 Task: Search one way flight ticket for 4 adults, 2 children, 2 infants in seat and 1 infant on lap in economy from Monroe: Monroe Regional Airport to Springfield: Abraham Lincoln Capital Airport on 5-2-2023. Choice of flights is American. Number of bags: 10 checked bags. Price is upto 90000. Outbound departure time preference is 8:15.
Action: Mouse moved to (290, 249)
Screenshot: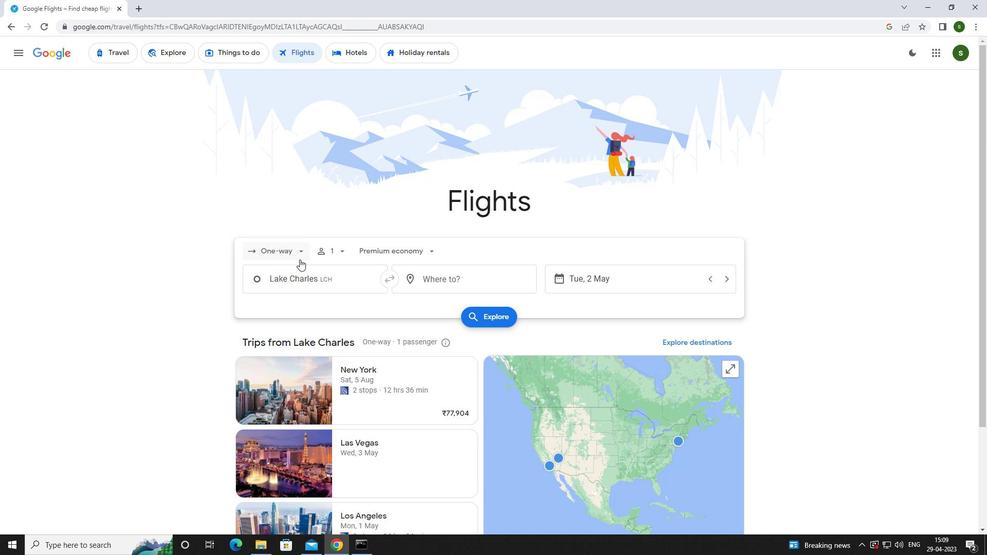 
Action: Mouse pressed left at (290, 249)
Screenshot: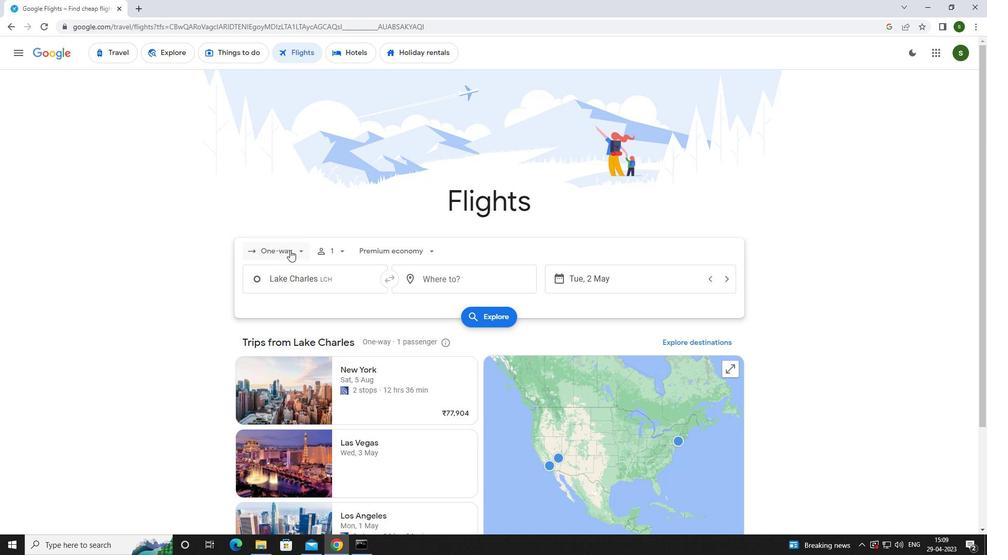 
Action: Mouse moved to (298, 302)
Screenshot: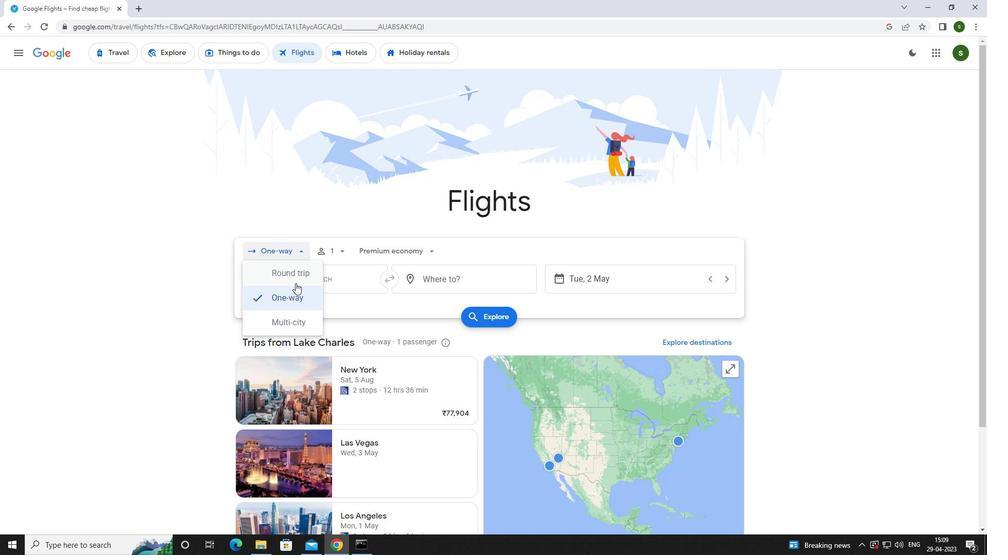 
Action: Mouse pressed left at (298, 302)
Screenshot: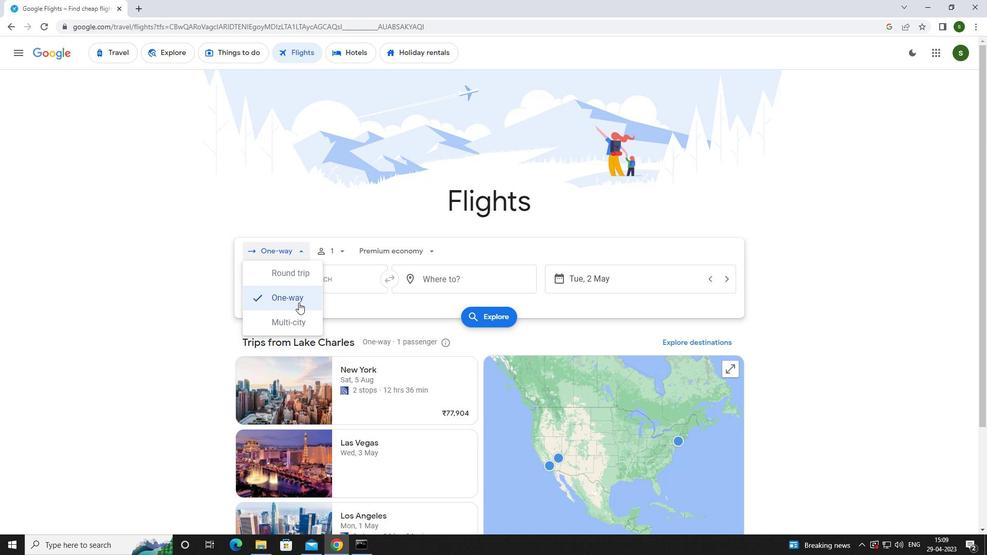 
Action: Mouse moved to (342, 251)
Screenshot: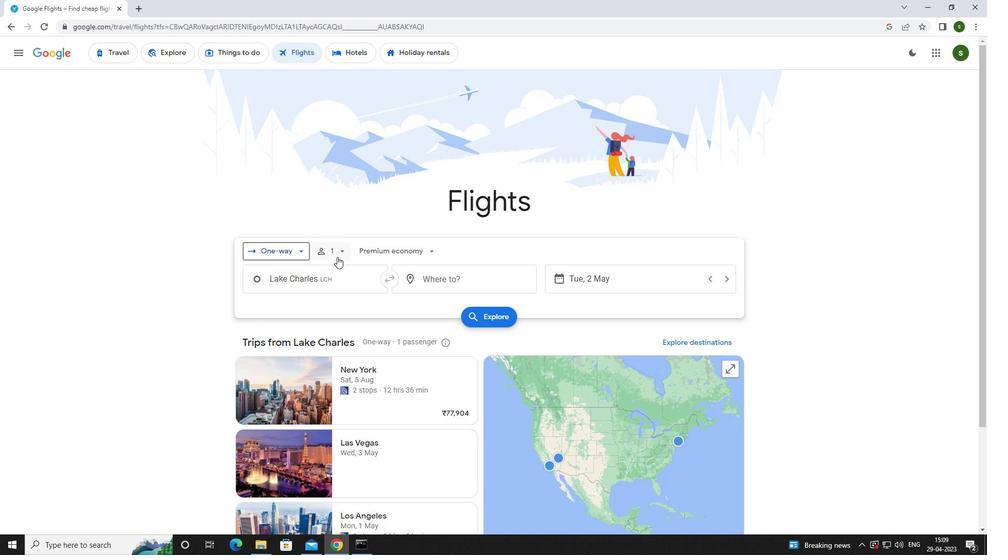 
Action: Mouse pressed left at (342, 251)
Screenshot: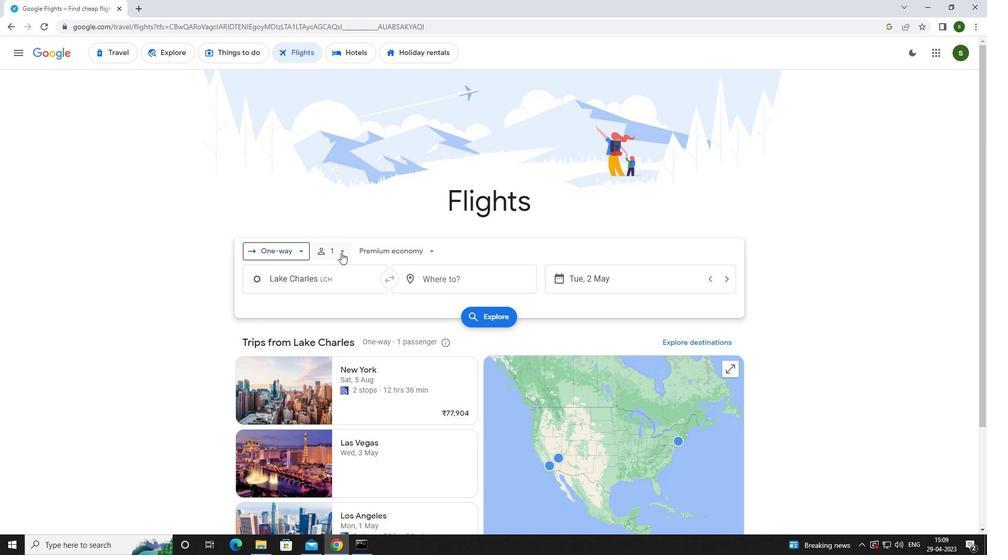 
Action: Mouse moved to (424, 278)
Screenshot: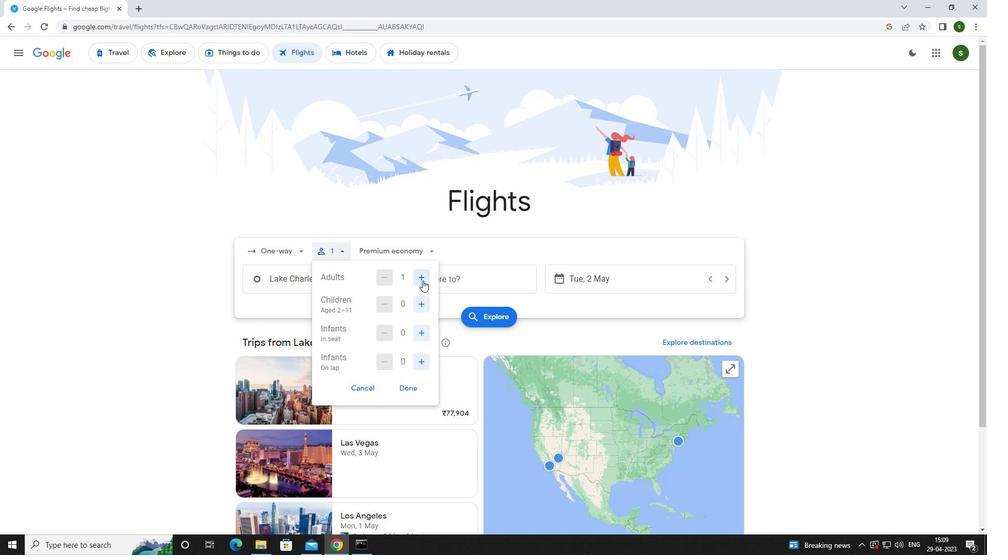 
Action: Mouse pressed left at (424, 278)
Screenshot: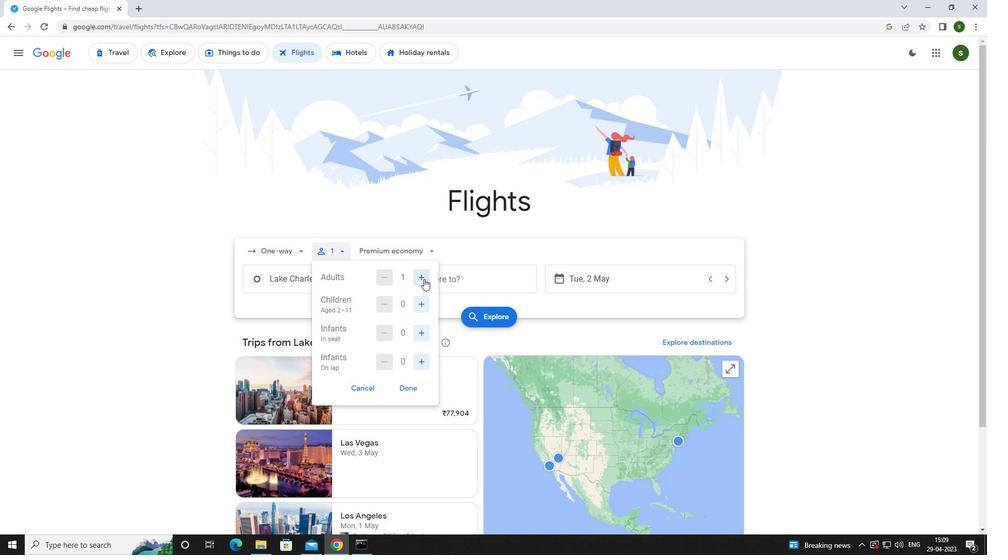 
Action: Mouse pressed left at (424, 278)
Screenshot: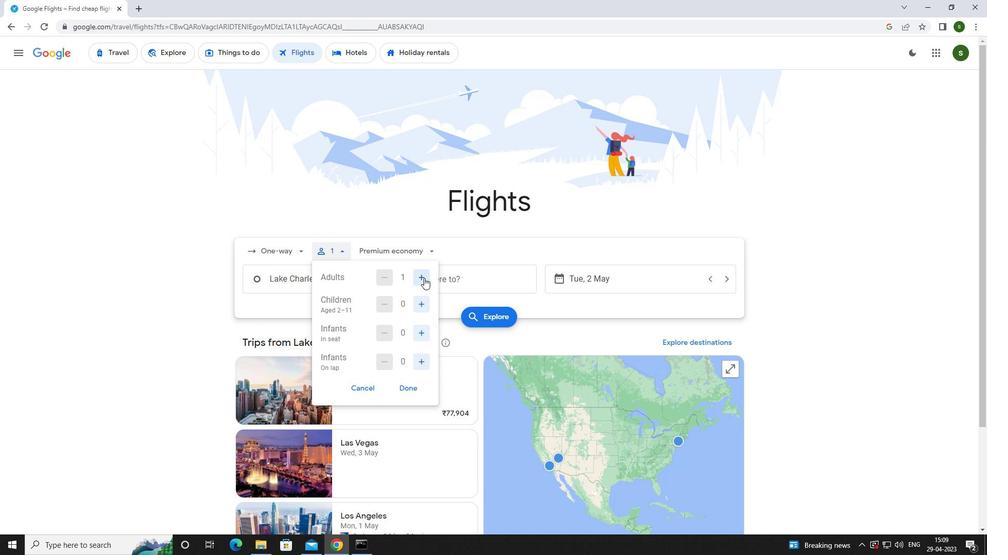 
Action: Mouse pressed left at (424, 278)
Screenshot: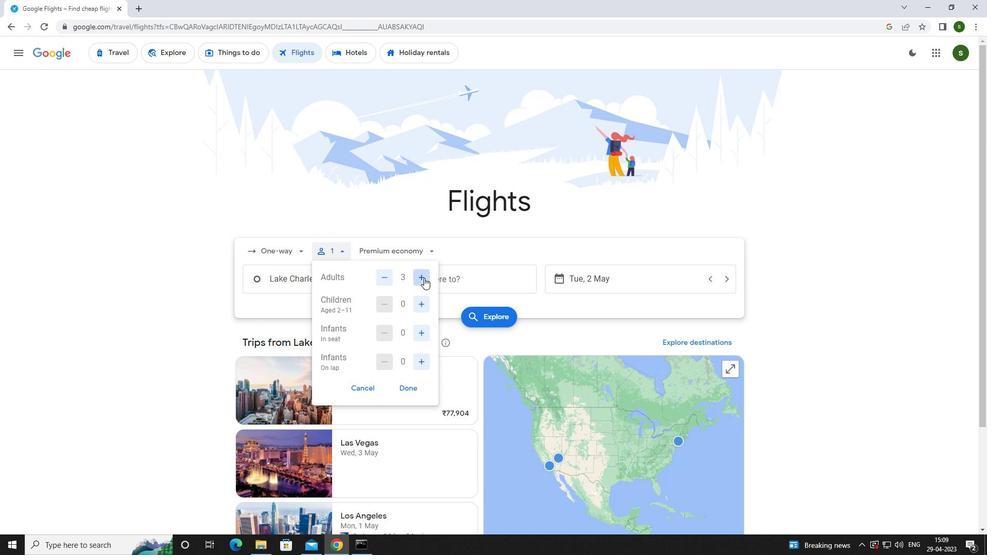 
Action: Mouse moved to (420, 302)
Screenshot: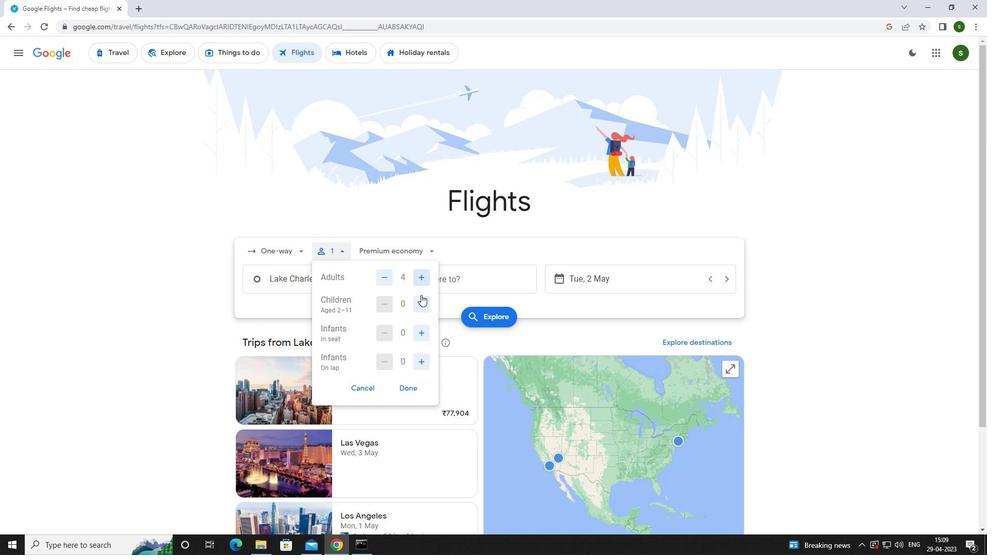 
Action: Mouse pressed left at (420, 302)
Screenshot: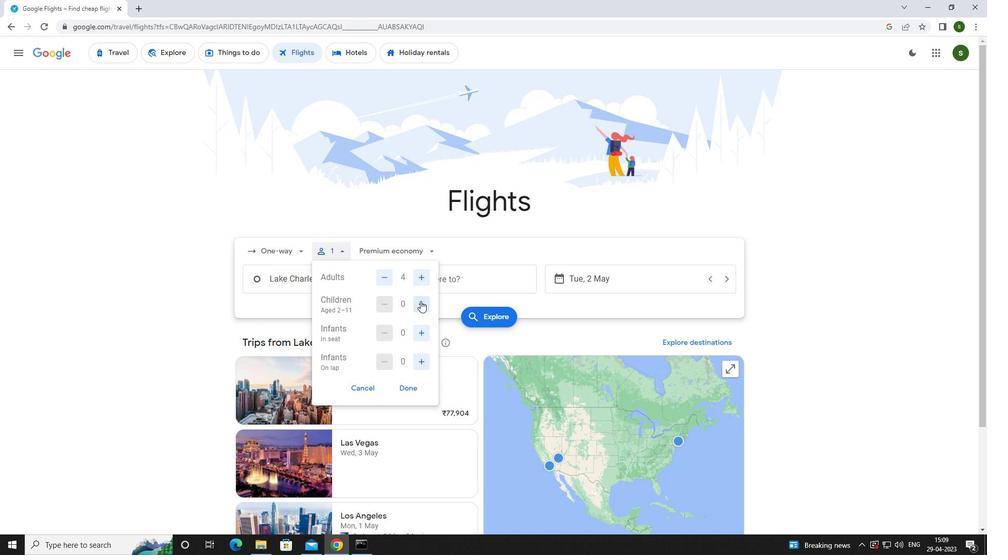 
Action: Mouse pressed left at (420, 302)
Screenshot: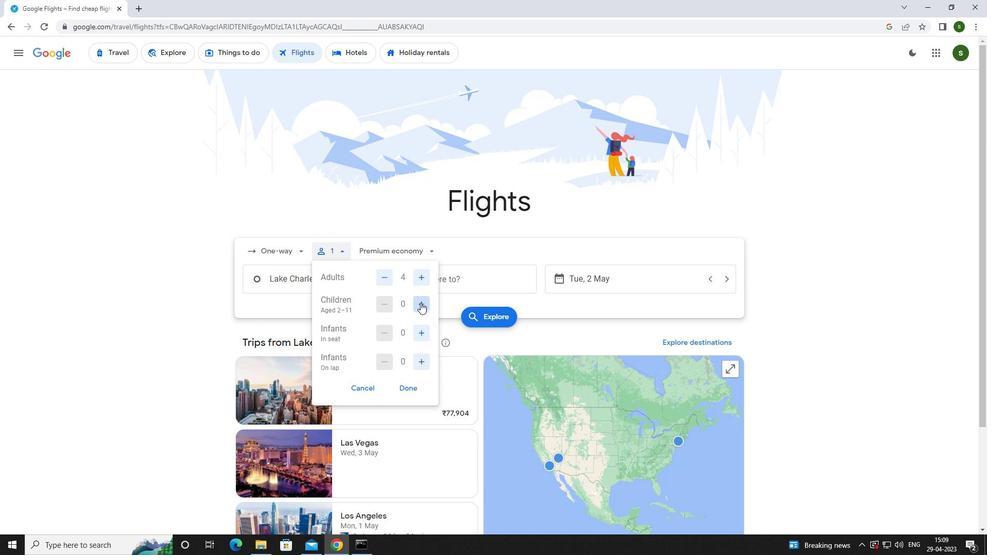 
Action: Mouse moved to (425, 331)
Screenshot: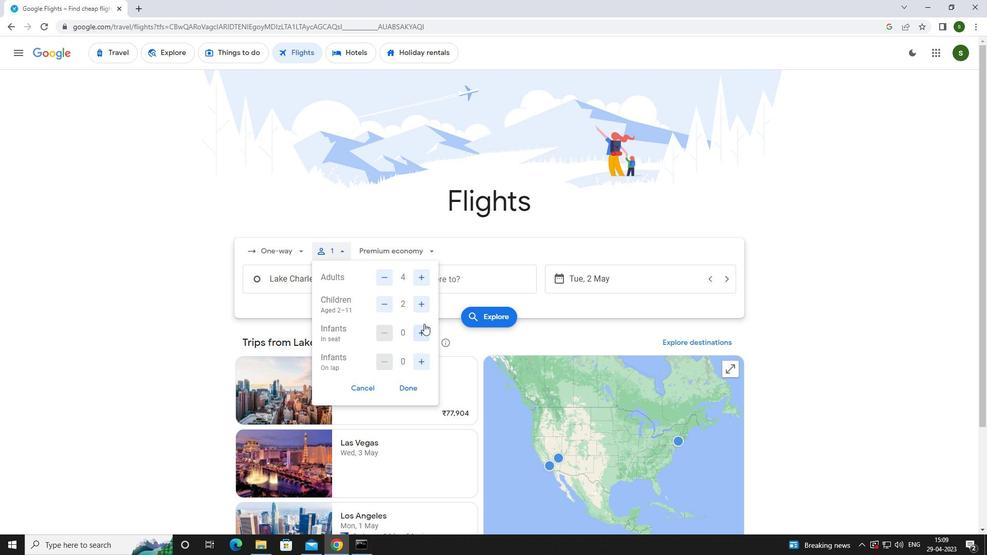 
Action: Mouse pressed left at (425, 331)
Screenshot: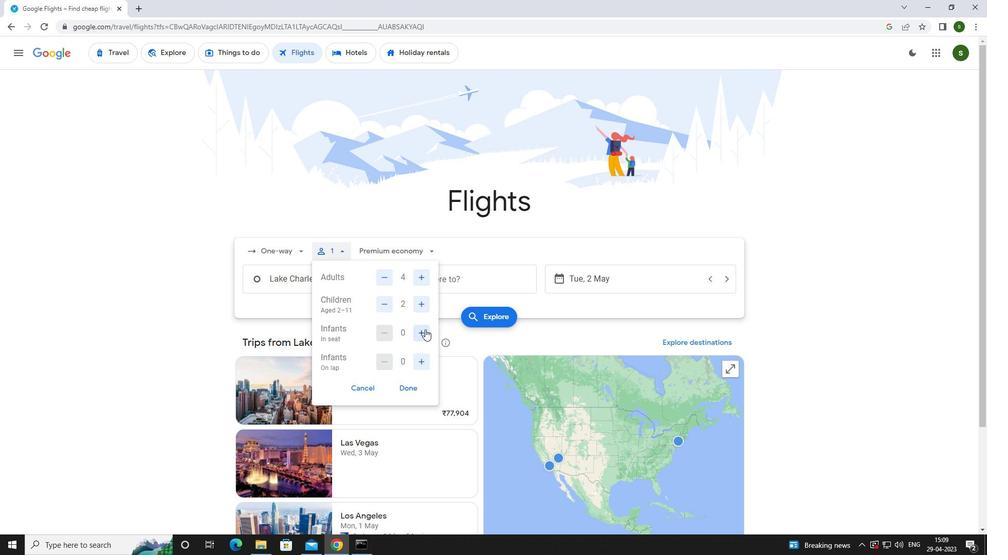 
Action: Mouse pressed left at (425, 331)
Screenshot: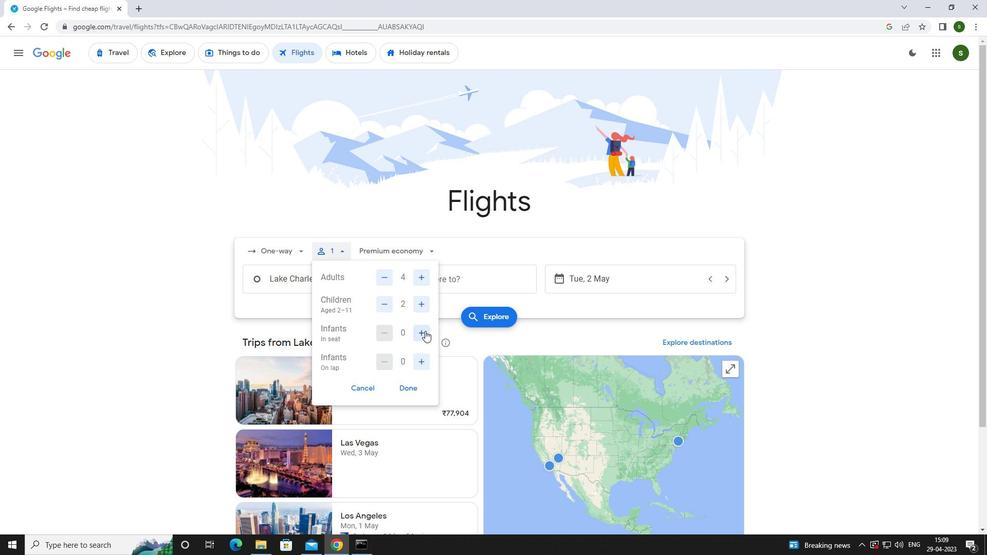 
Action: Mouse moved to (422, 360)
Screenshot: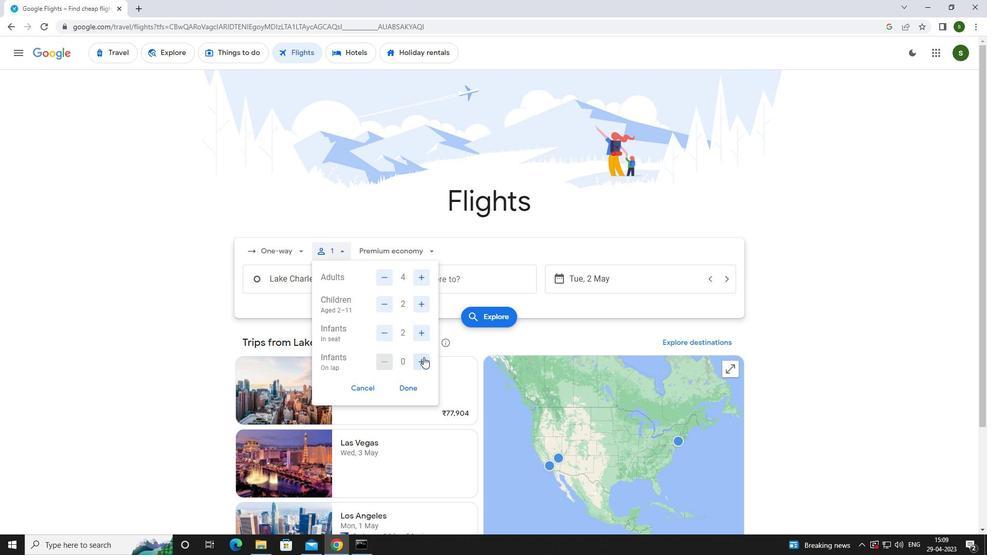 
Action: Mouse pressed left at (422, 360)
Screenshot: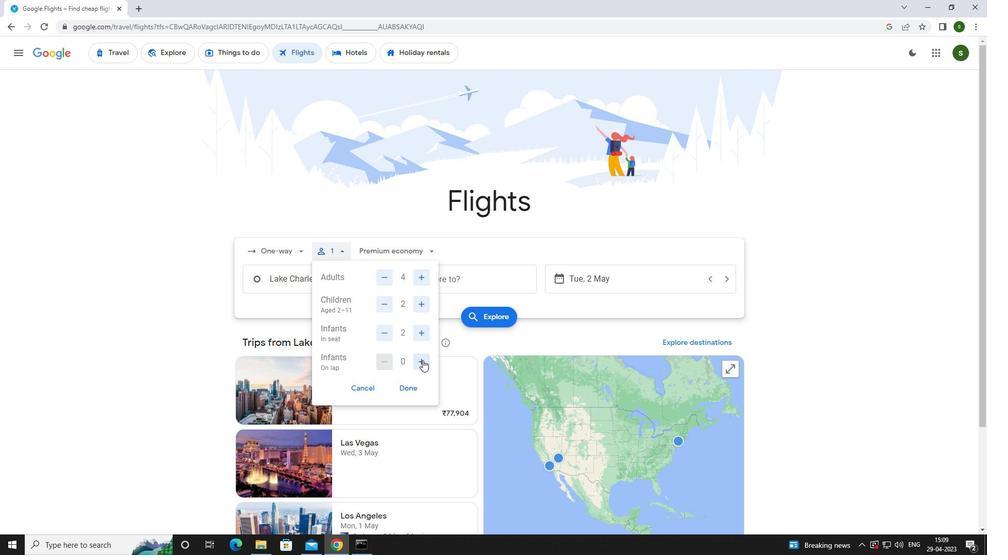 
Action: Mouse moved to (403, 252)
Screenshot: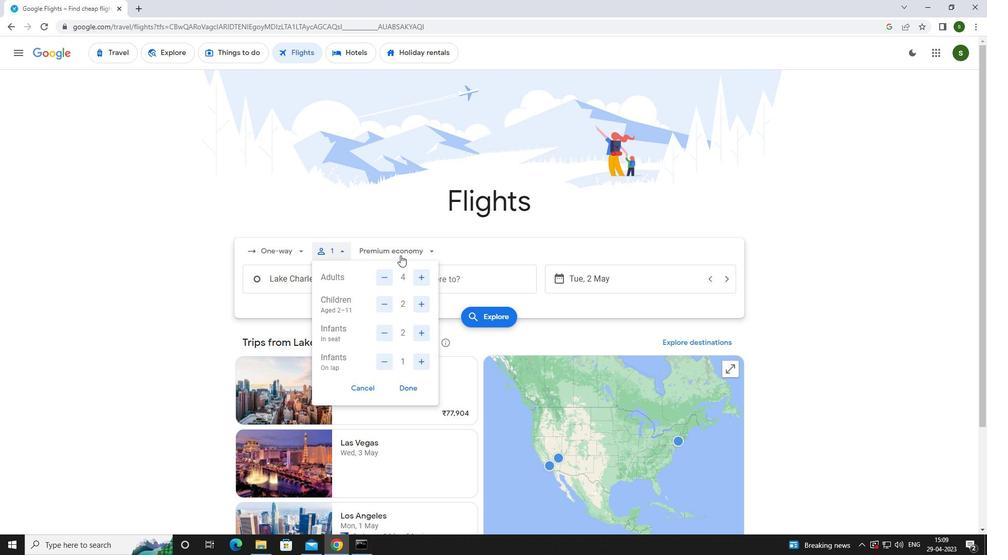 
Action: Mouse pressed left at (403, 252)
Screenshot: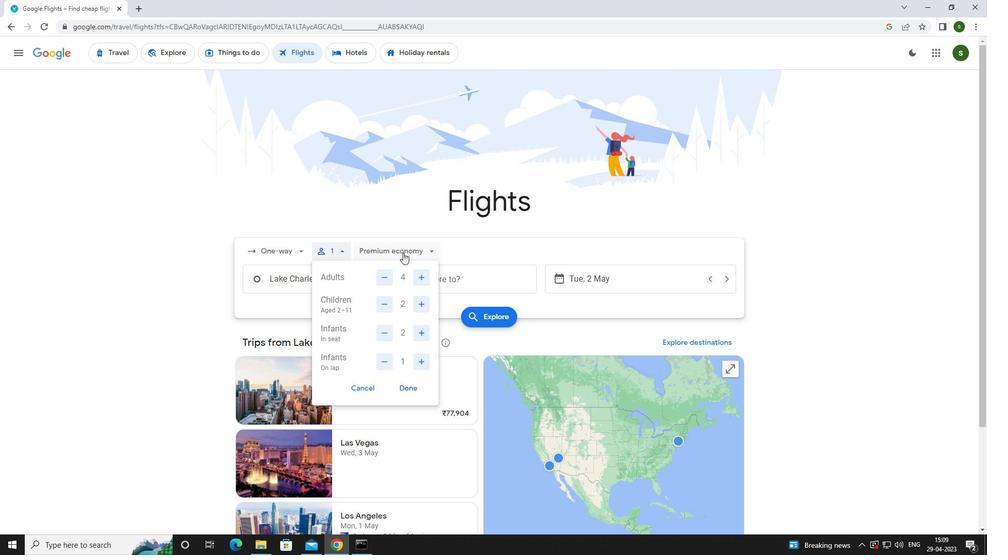
Action: Mouse moved to (405, 275)
Screenshot: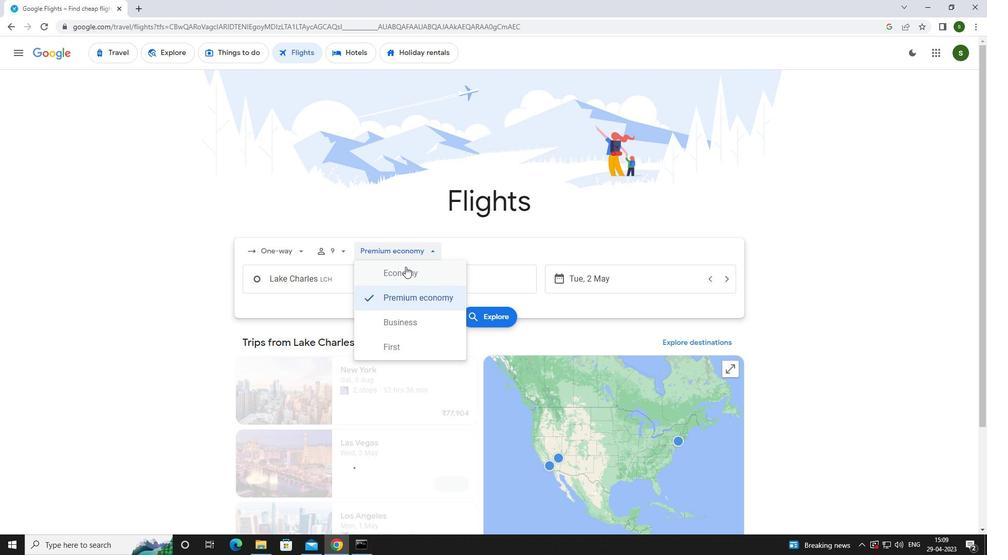 
Action: Mouse pressed left at (405, 275)
Screenshot: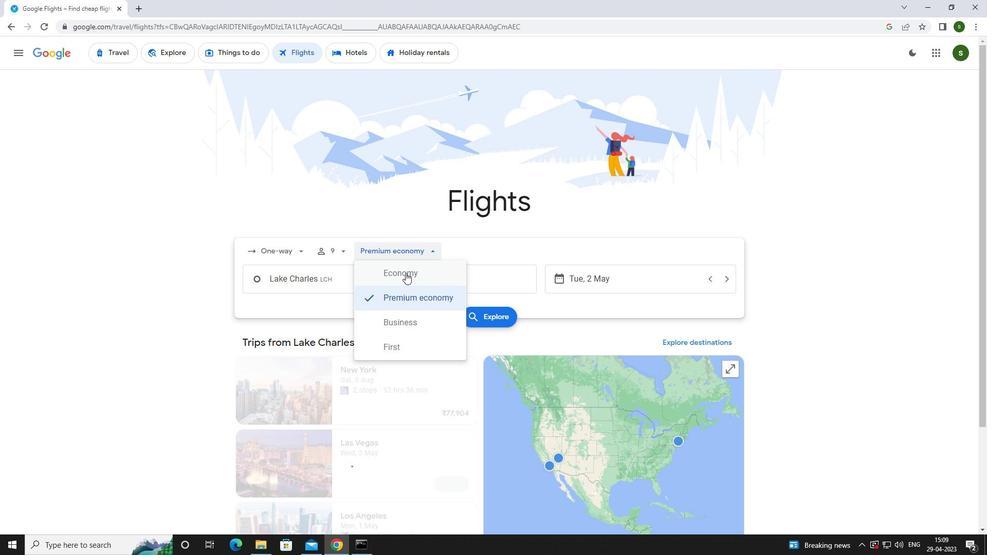 
Action: Mouse moved to (357, 278)
Screenshot: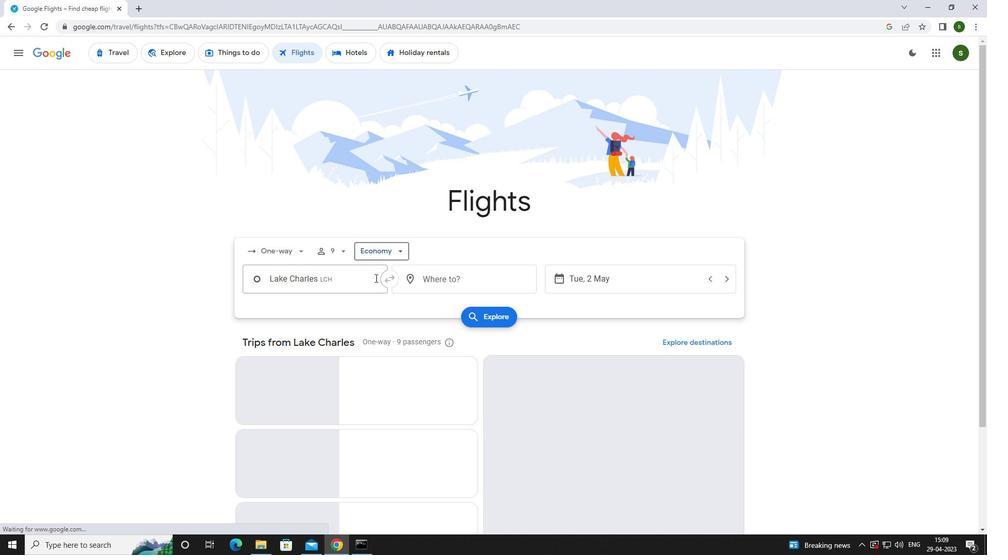 
Action: Mouse pressed left at (357, 278)
Screenshot: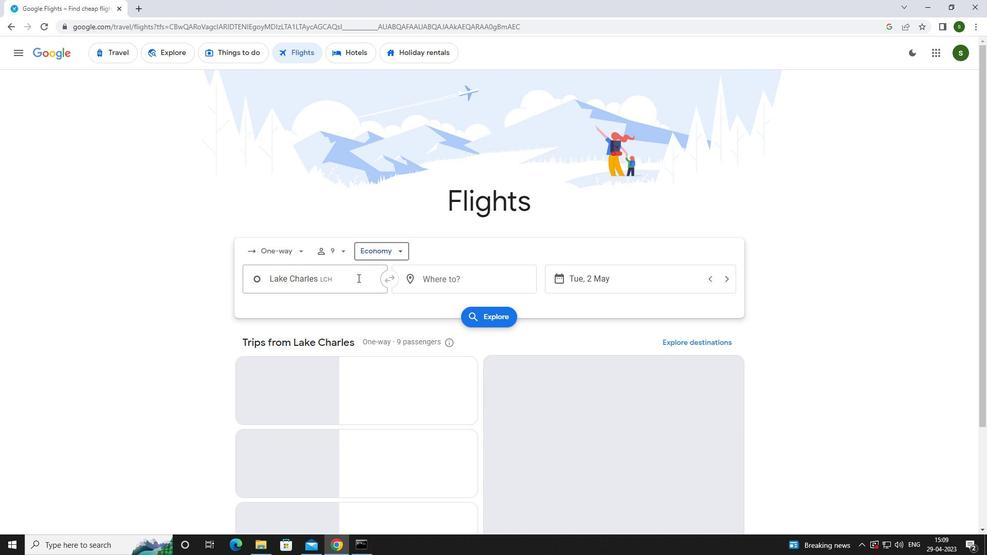 
Action: Key pressed m<Key.caps_lock>onroe
Screenshot: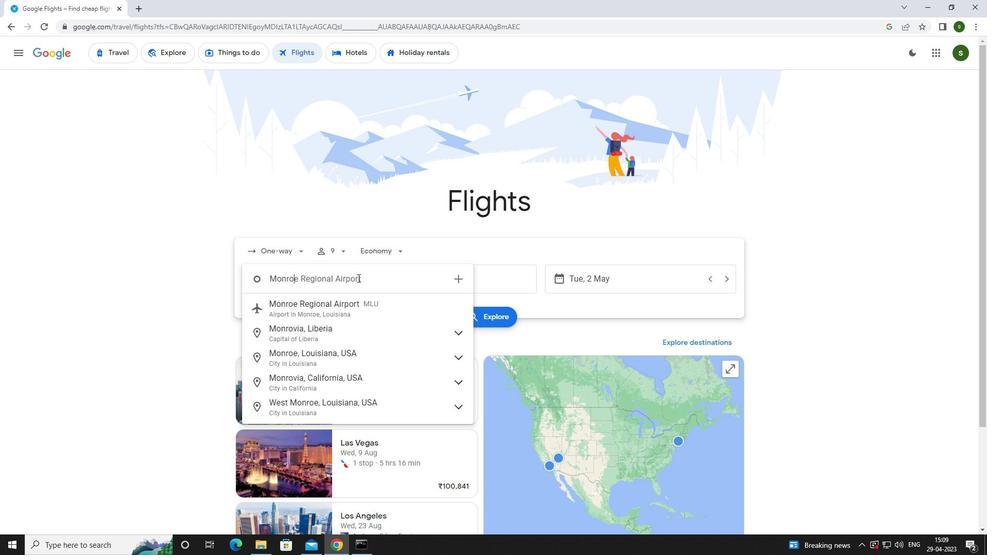 
Action: Mouse moved to (354, 311)
Screenshot: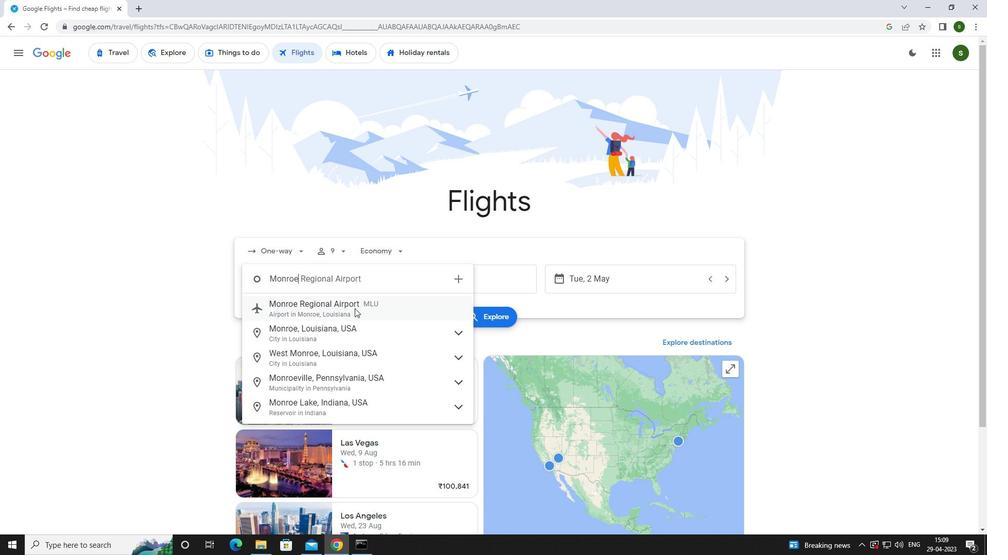 
Action: Mouse pressed left at (354, 311)
Screenshot: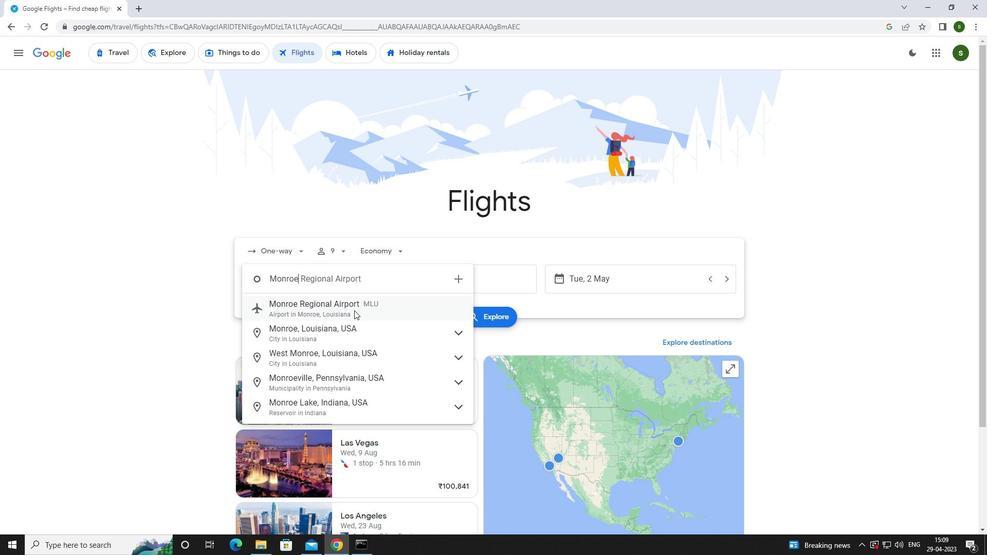 
Action: Mouse moved to (424, 279)
Screenshot: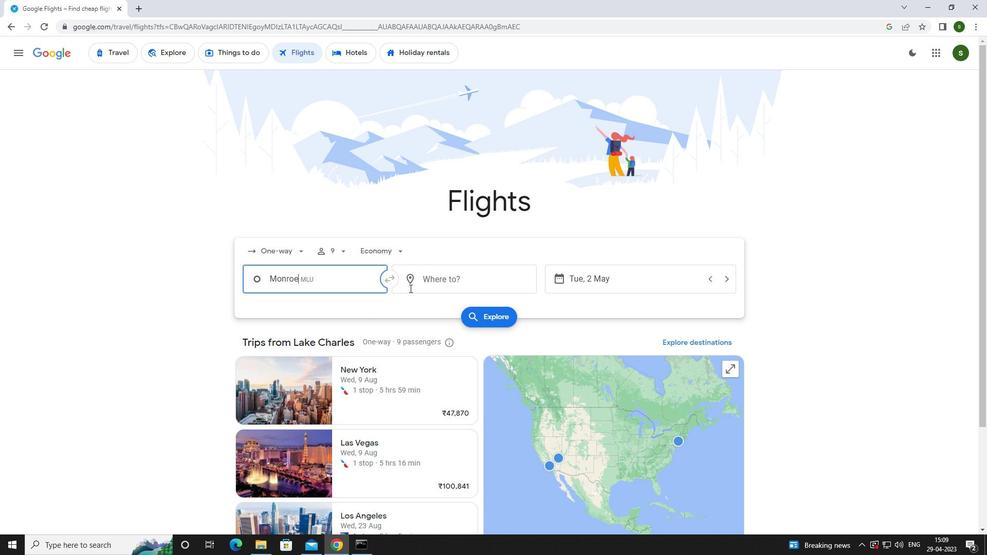 
Action: Mouse pressed left at (424, 279)
Screenshot: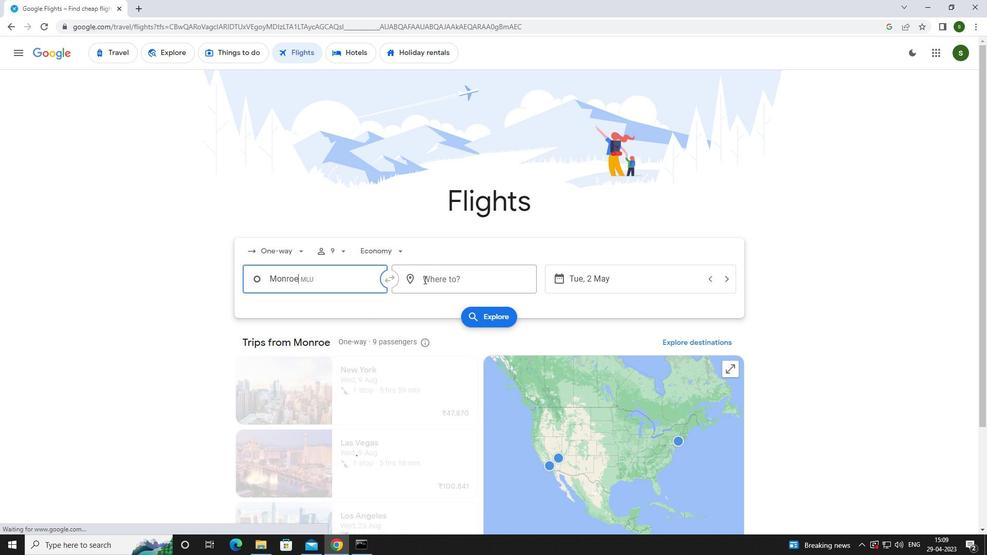
Action: Mouse moved to (404, 267)
Screenshot: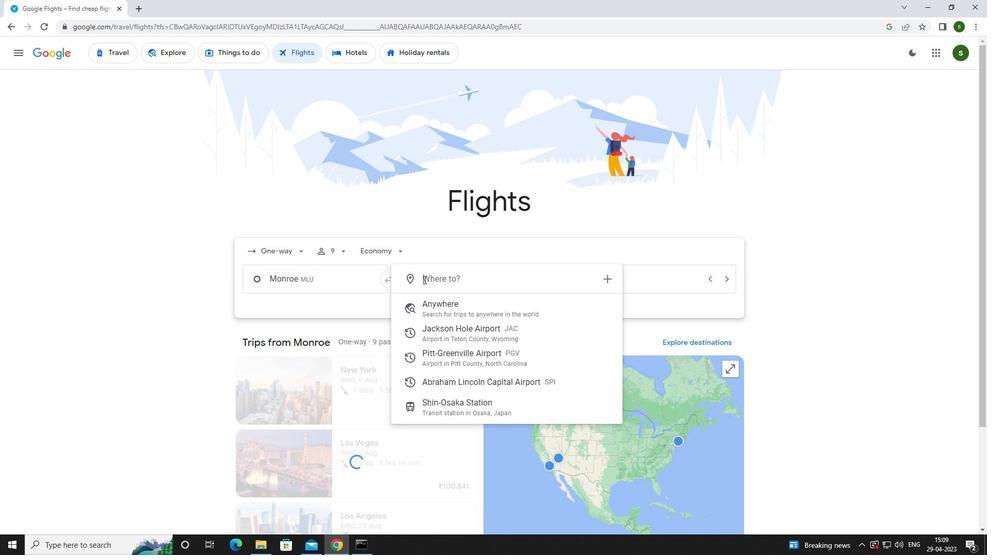
Action: Key pressed <Key.caps_lock>s<Key.caps_lock>pringfield
Screenshot: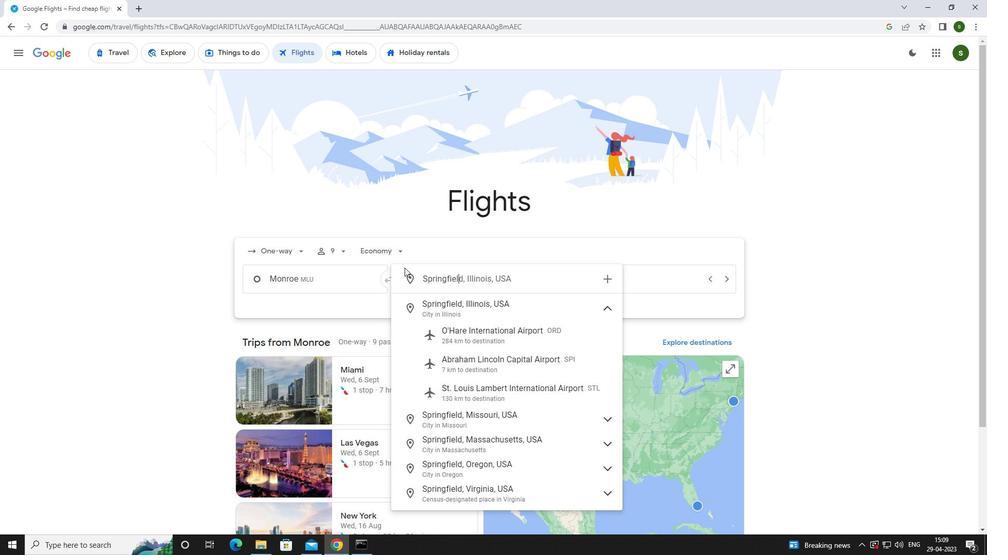 
Action: Mouse moved to (456, 361)
Screenshot: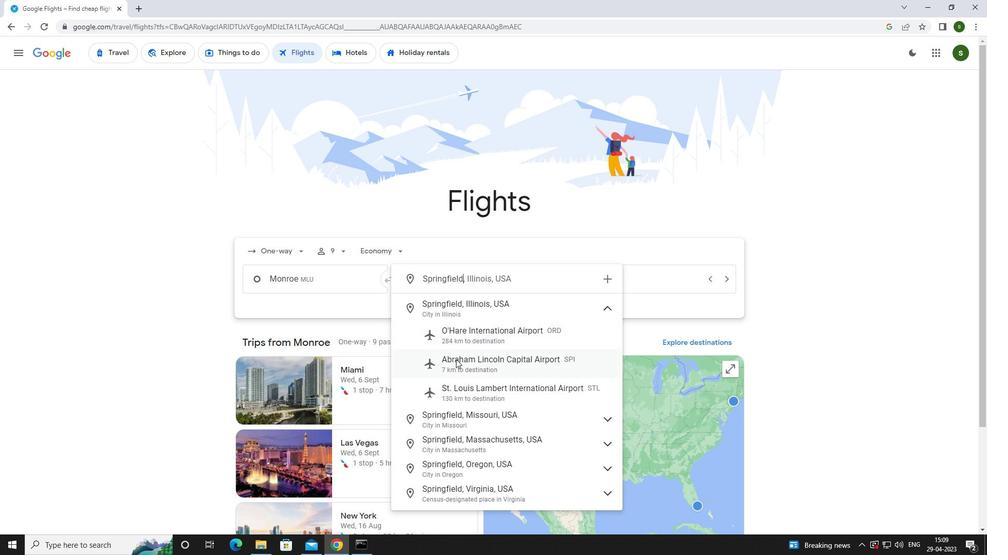 
Action: Mouse pressed left at (456, 361)
Screenshot: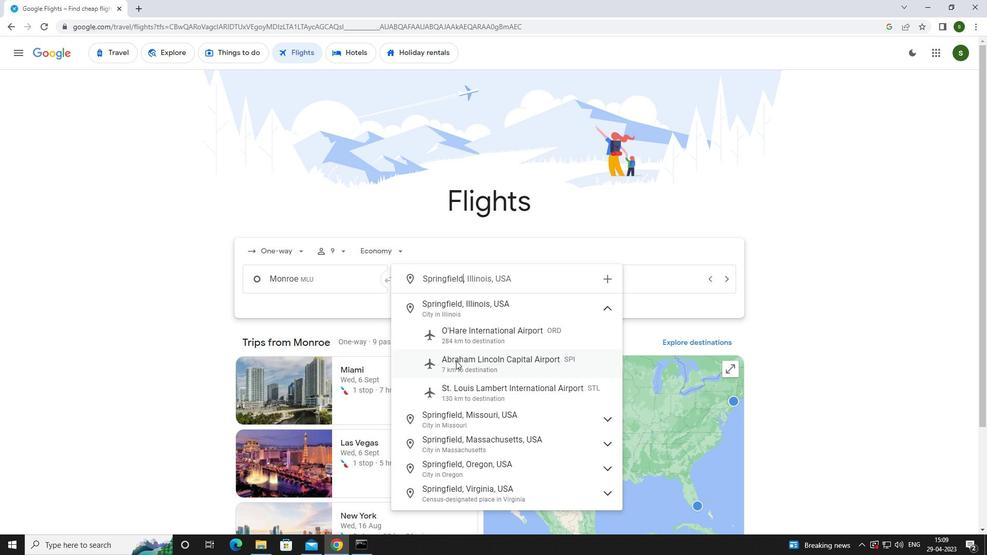
Action: Mouse moved to (621, 283)
Screenshot: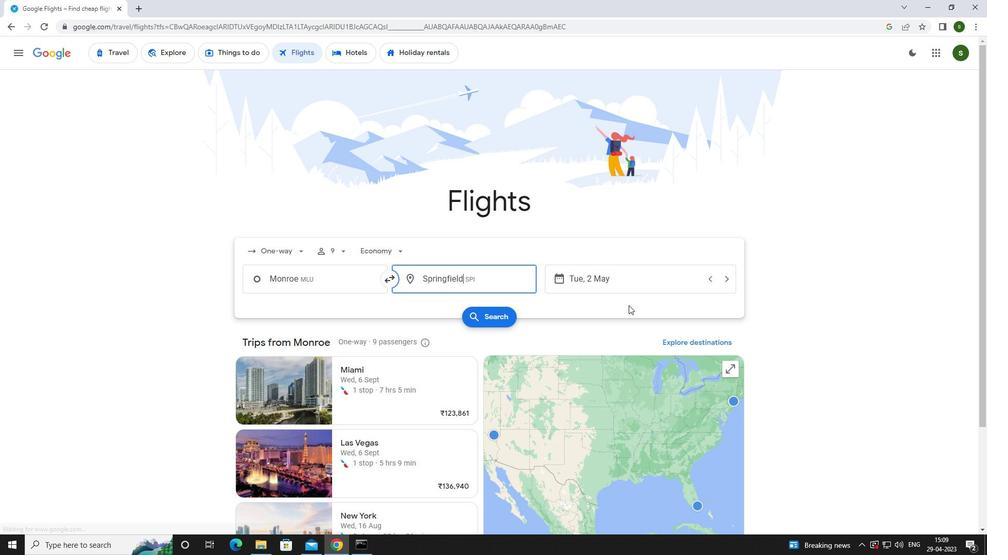 
Action: Mouse pressed left at (621, 283)
Screenshot: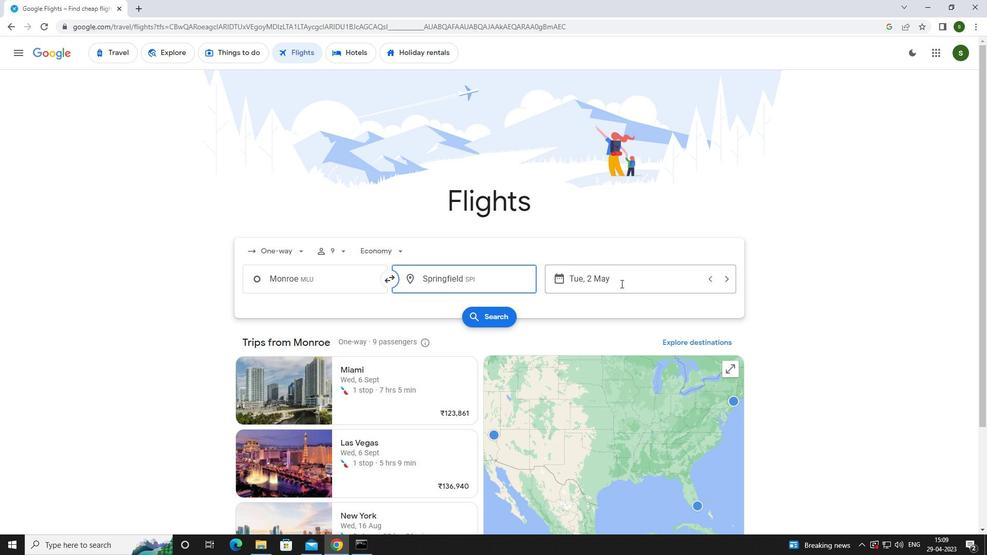 
Action: Mouse moved to (617, 339)
Screenshot: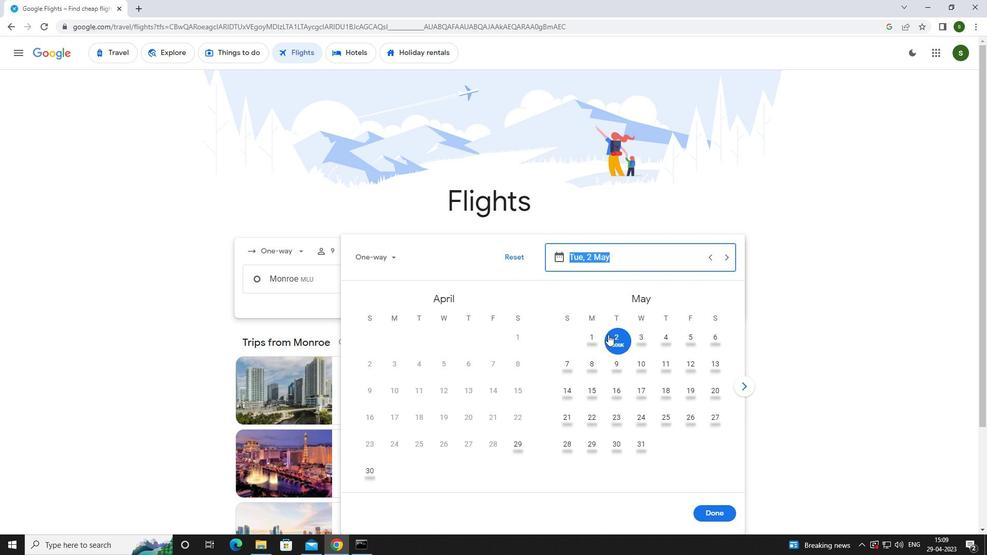 
Action: Mouse pressed left at (617, 339)
Screenshot: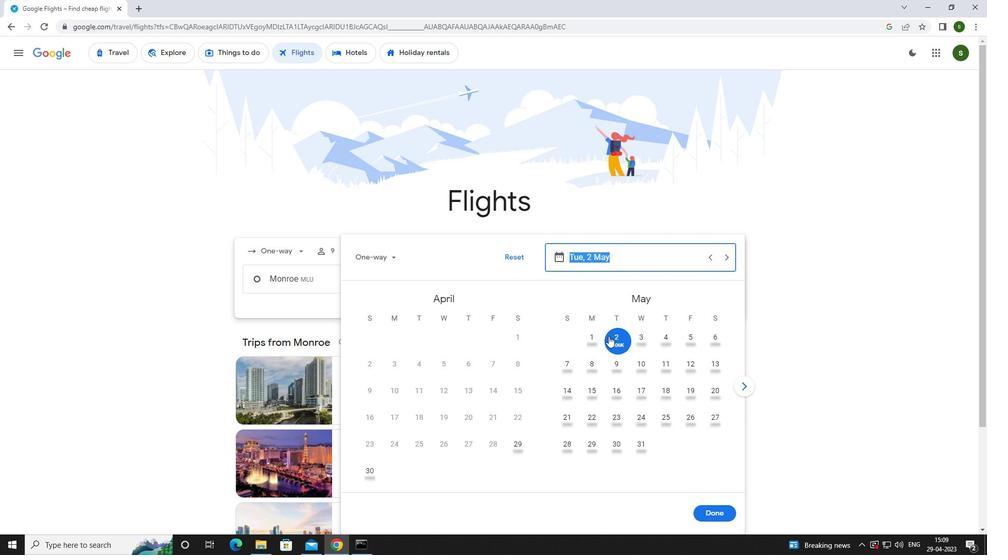 
Action: Mouse moved to (703, 513)
Screenshot: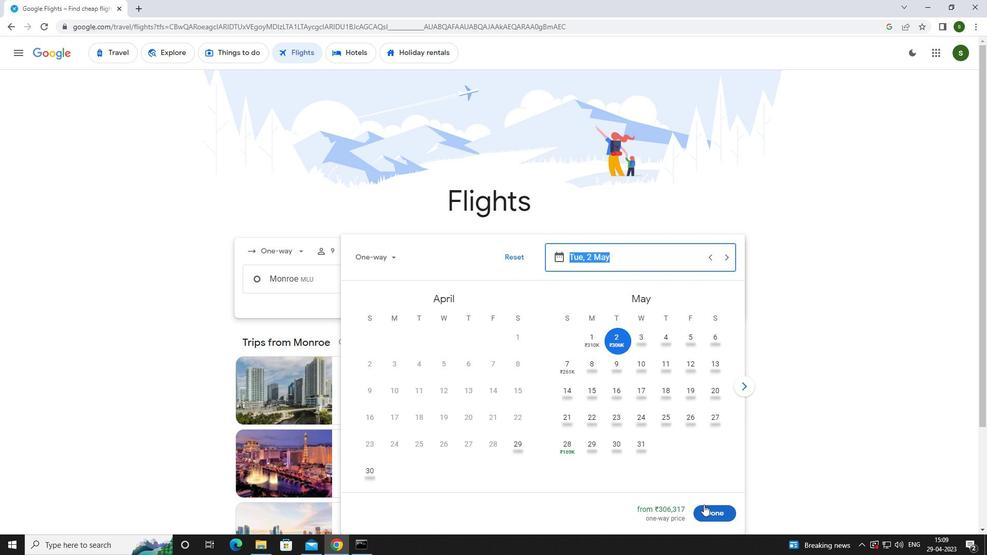 
Action: Mouse pressed left at (703, 513)
Screenshot: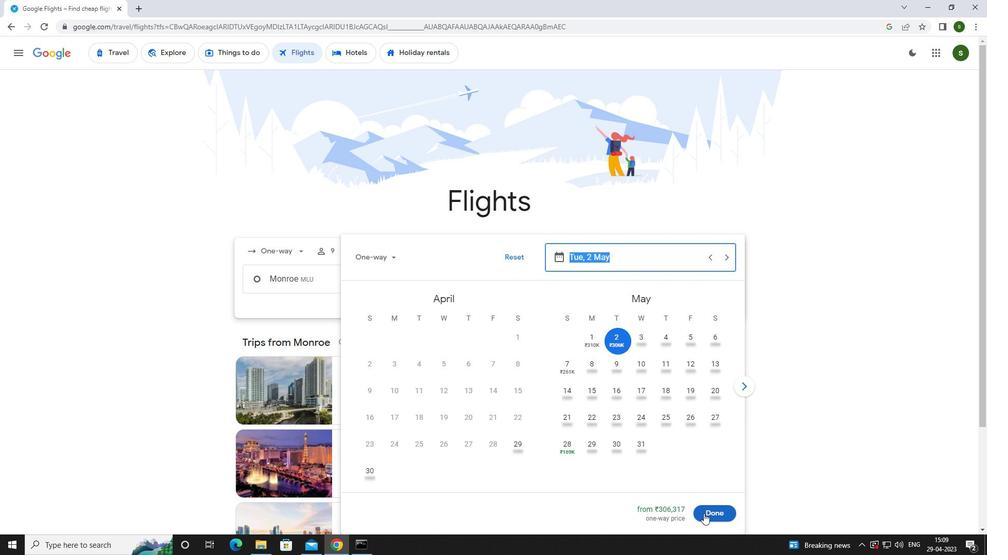 
Action: Mouse moved to (483, 315)
Screenshot: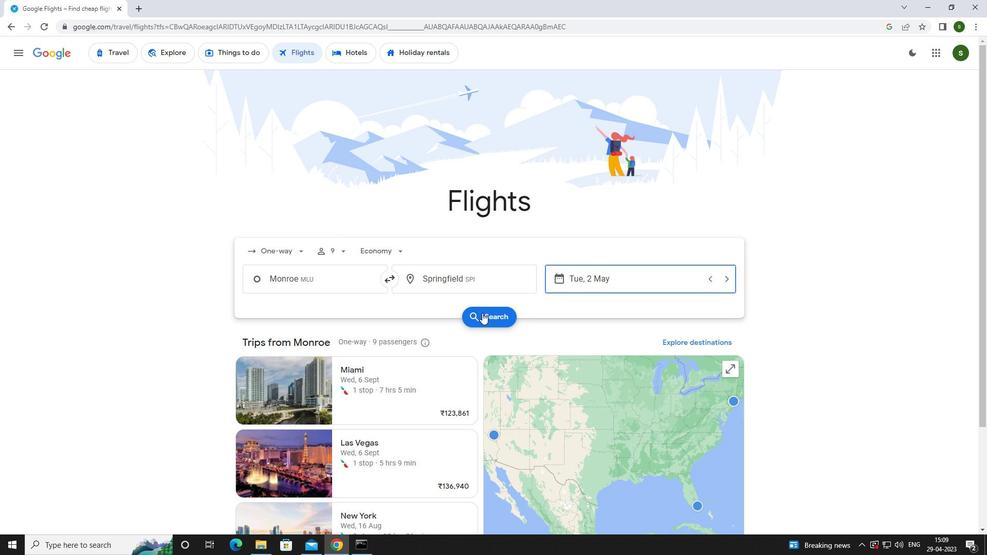 
Action: Mouse pressed left at (483, 315)
Screenshot: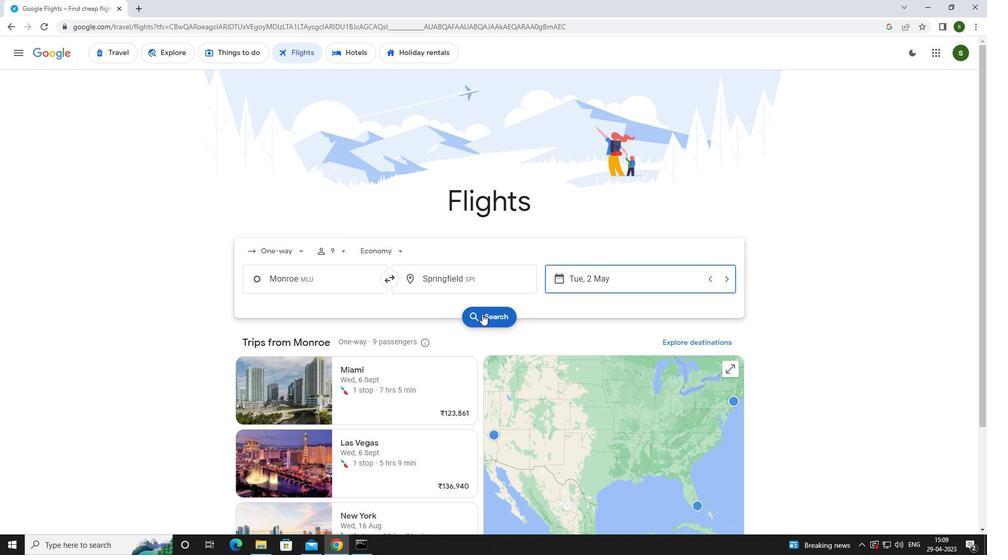 
Action: Mouse moved to (263, 141)
Screenshot: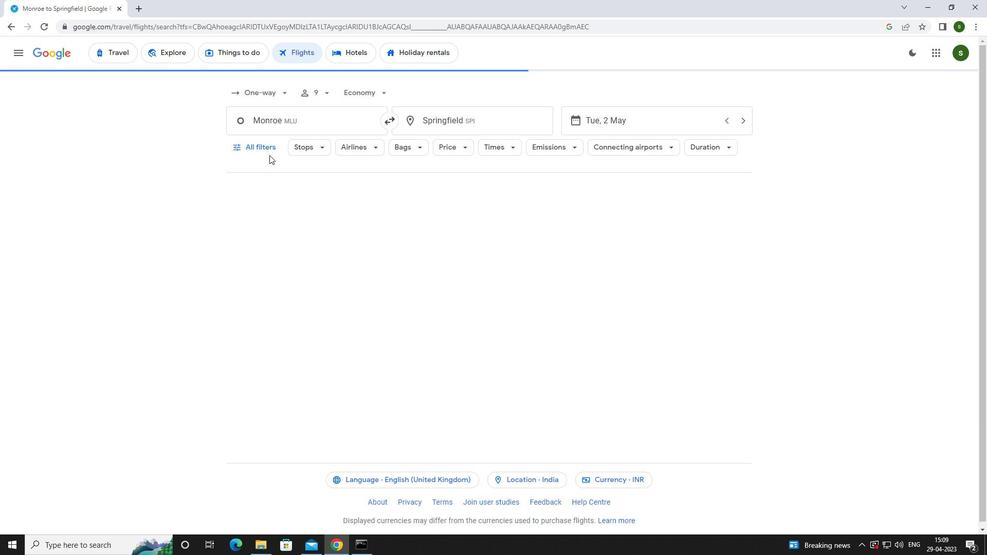 
Action: Mouse pressed left at (263, 141)
Screenshot: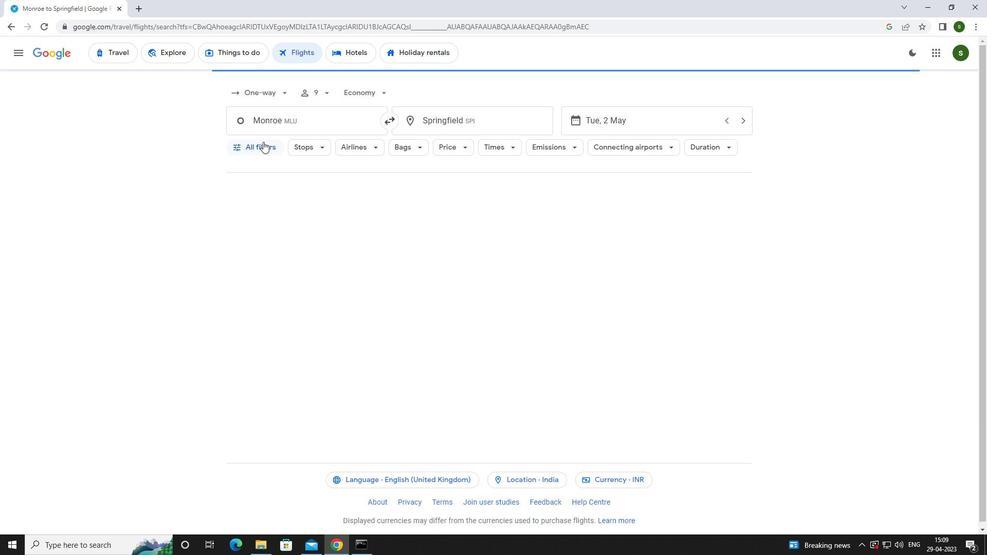 
Action: Mouse moved to (385, 366)
Screenshot: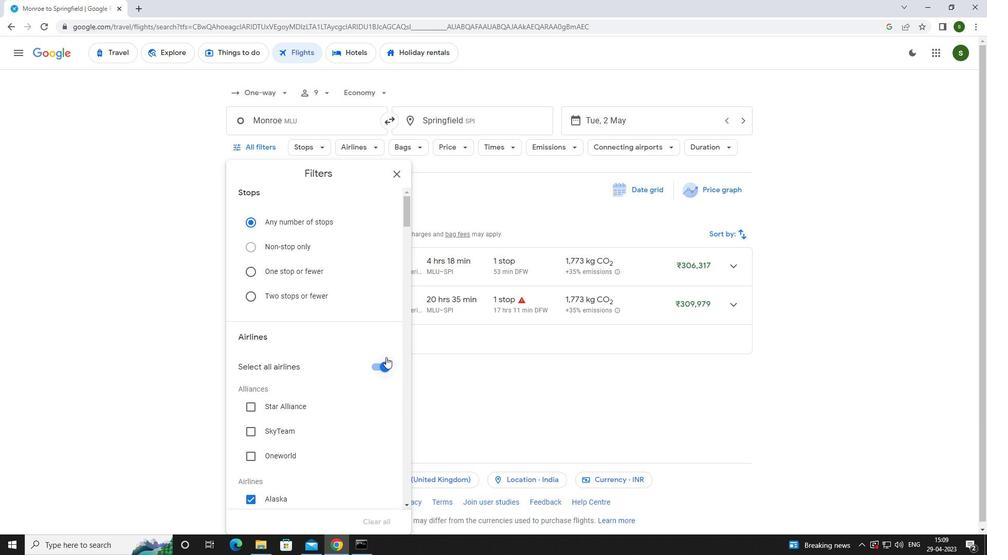 
Action: Mouse pressed left at (385, 366)
Screenshot: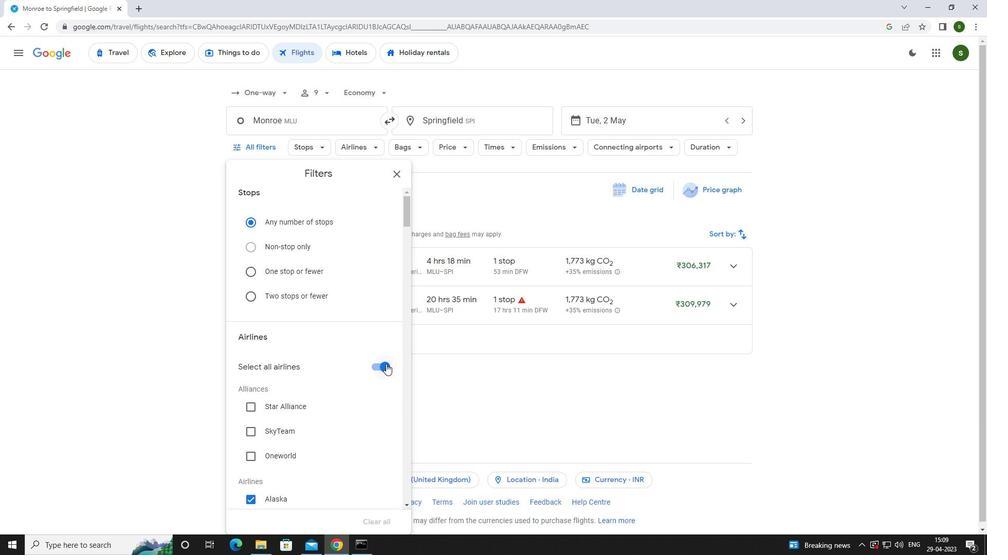 
Action: Mouse moved to (337, 320)
Screenshot: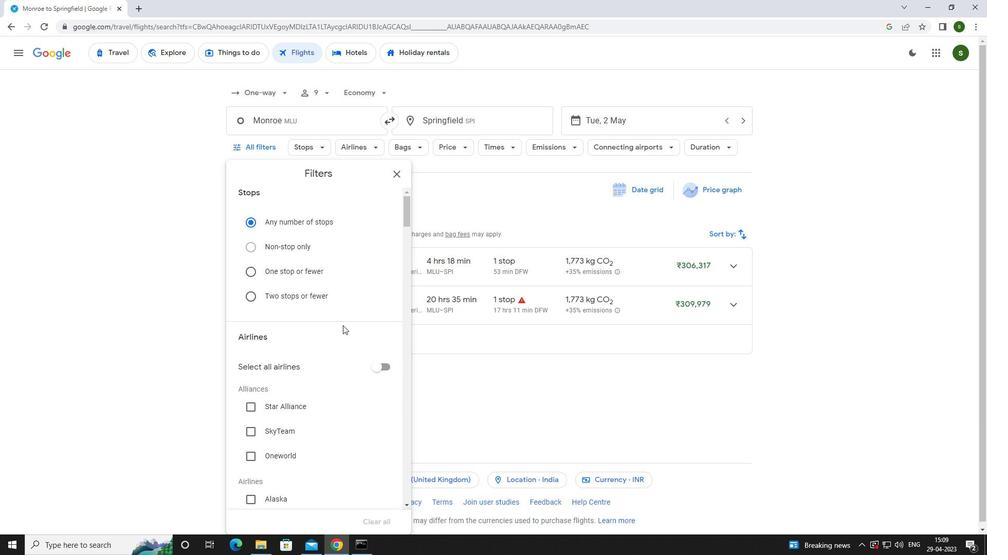 
Action: Mouse scrolled (337, 319) with delta (0, 0)
Screenshot: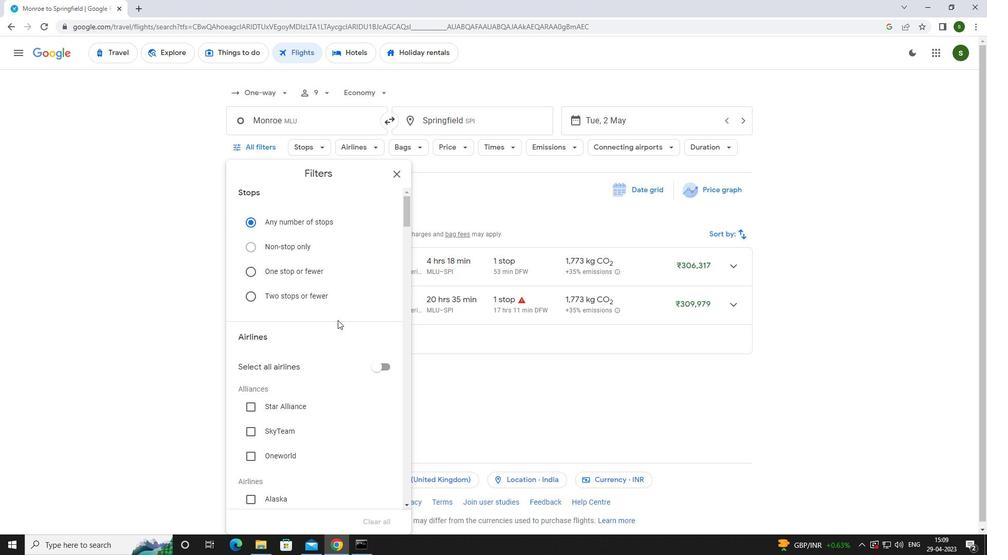
Action: Mouse scrolled (337, 319) with delta (0, 0)
Screenshot: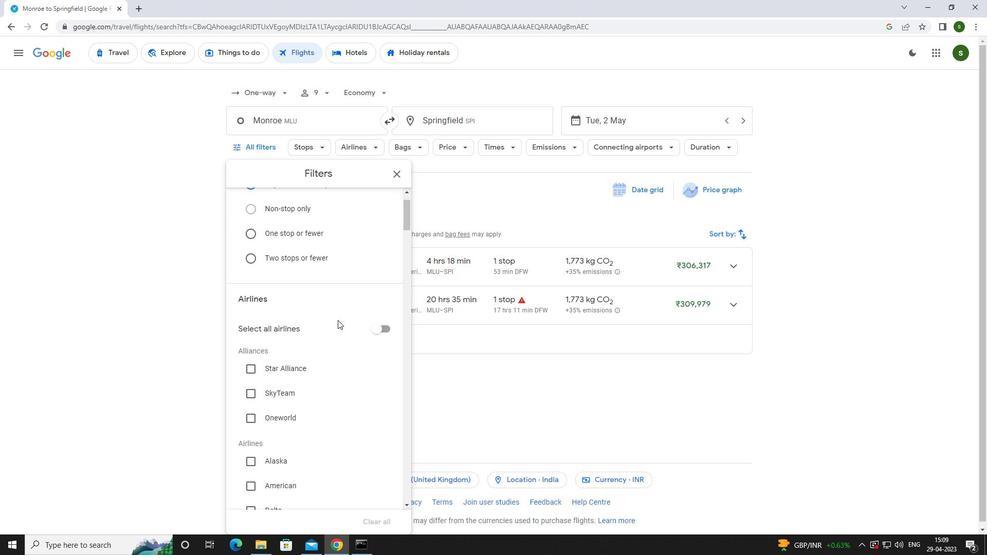 
Action: Mouse scrolled (337, 319) with delta (0, 0)
Screenshot: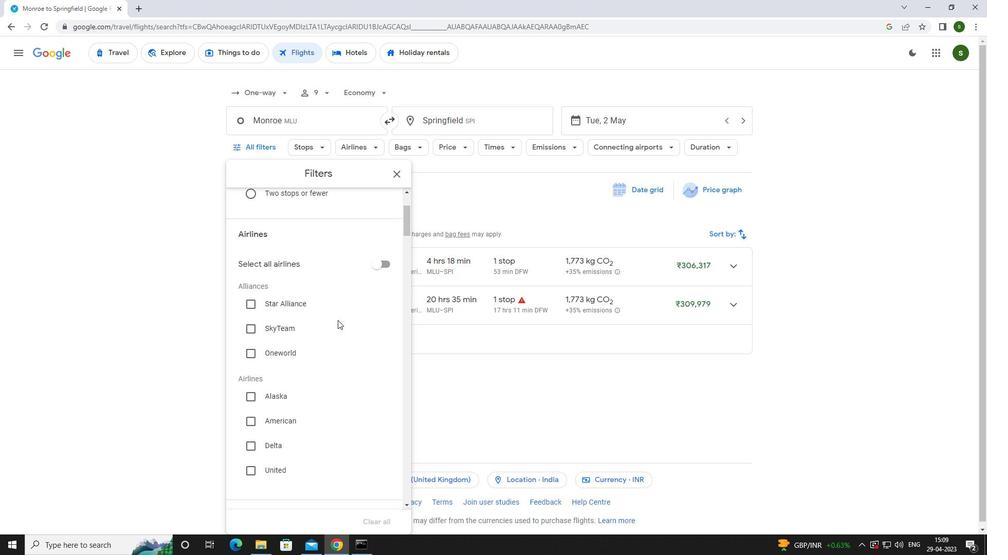 
Action: Mouse scrolled (337, 319) with delta (0, 0)
Screenshot: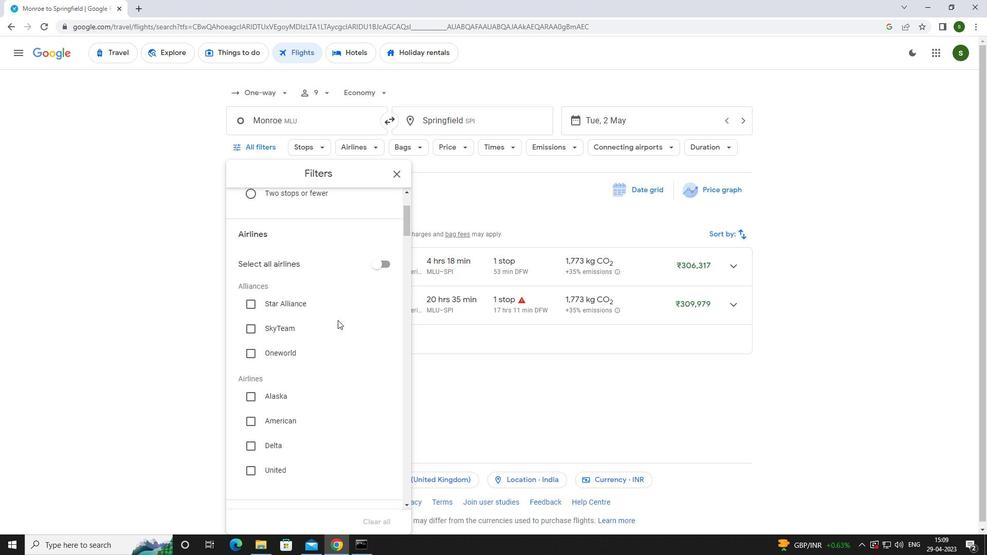 
Action: Mouse moved to (290, 318)
Screenshot: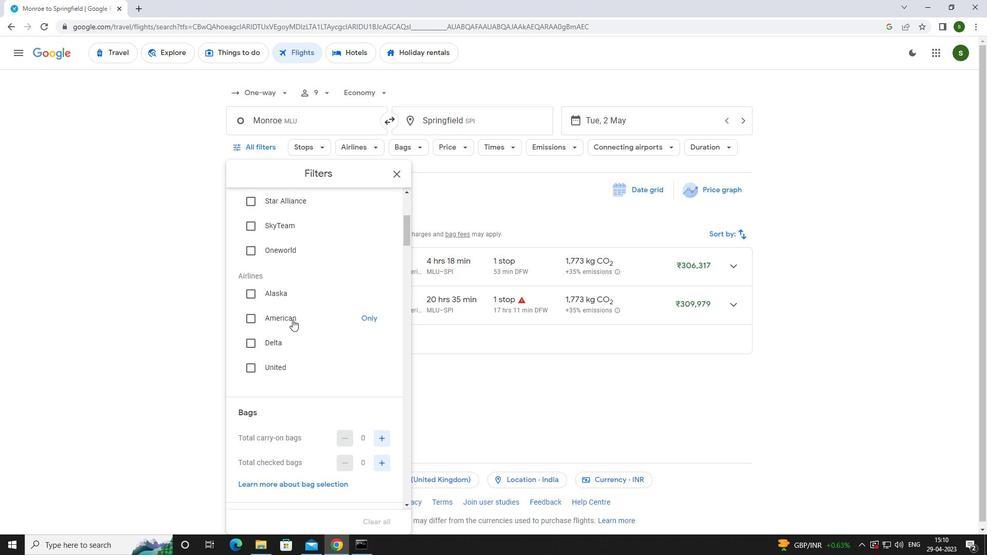 
Action: Mouse pressed left at (290, 318)
Screenshot: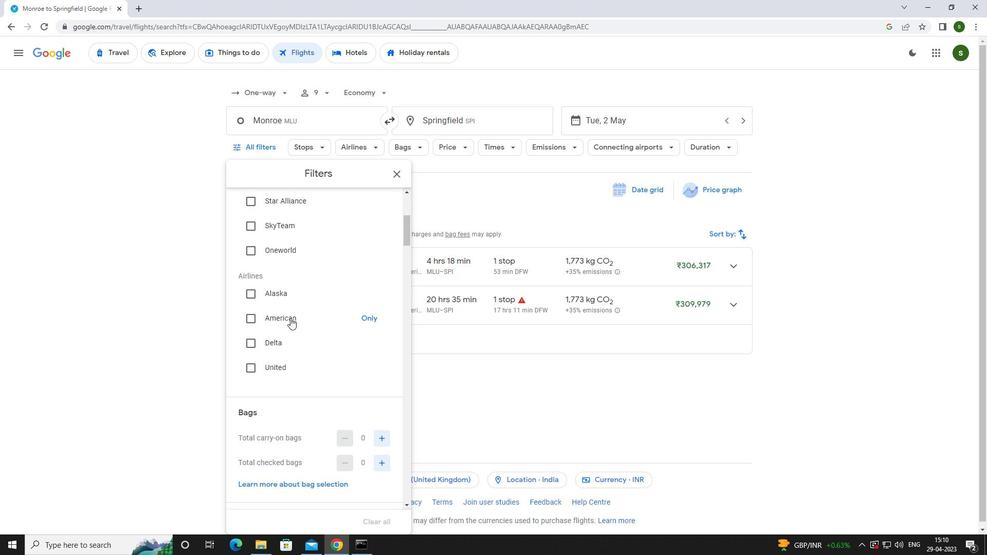 
Action: Mouse moved to (315, 318)
Screenshot: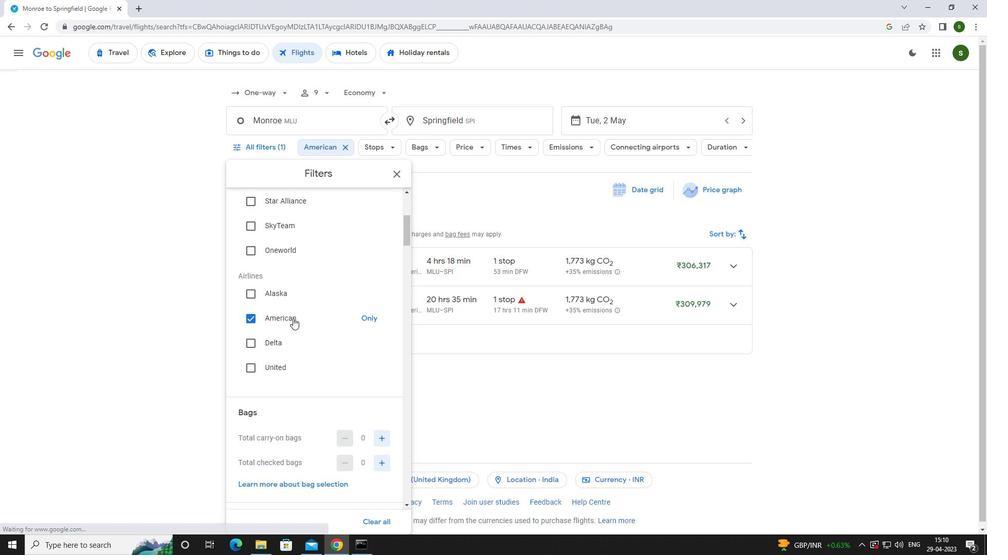 
Action: Mouse scrolled (315, 318) with delta (0, 0)
Screenshot: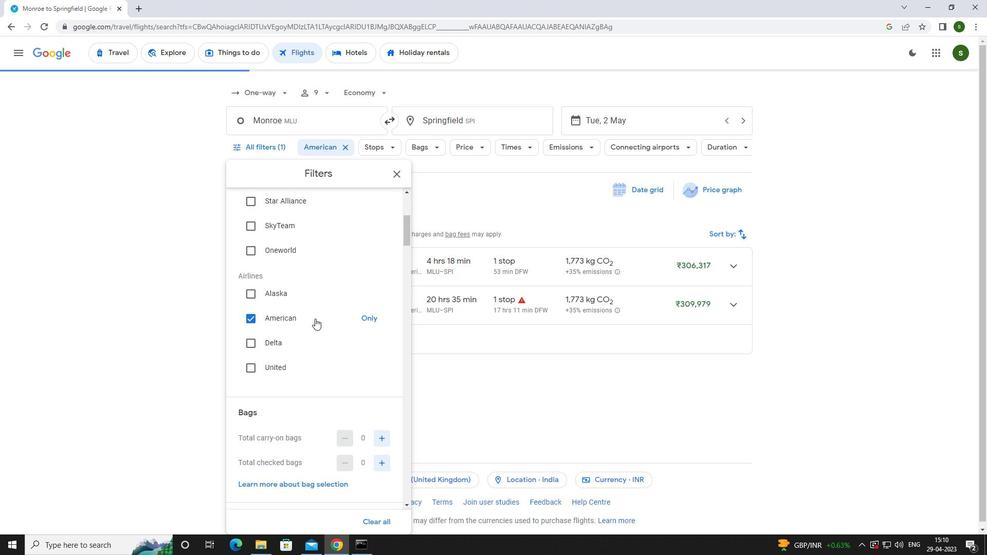 
Action: Mouse moved to (315, 319)
Screenshot: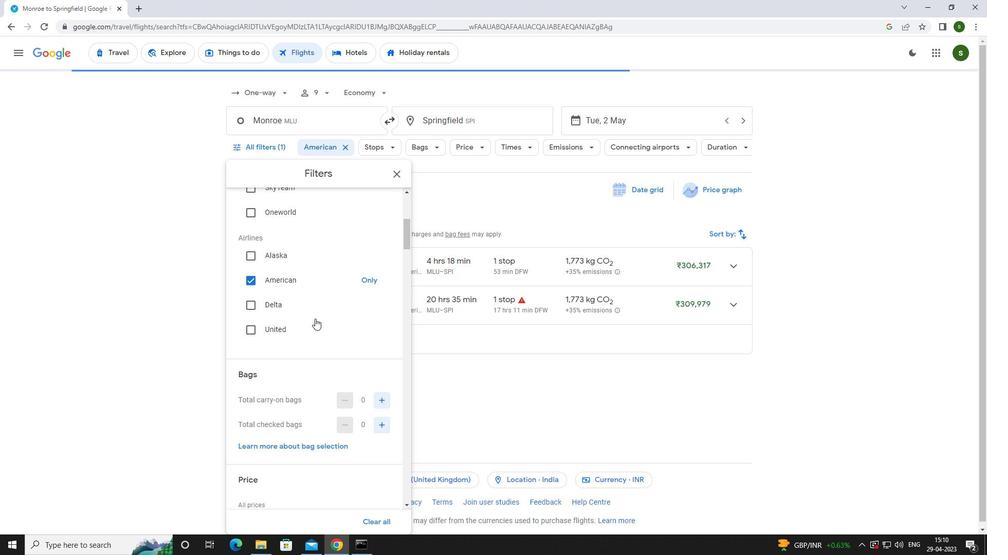 
Action: Mouse scrolled (315, 319) with delta (0, 0)
Screenshot: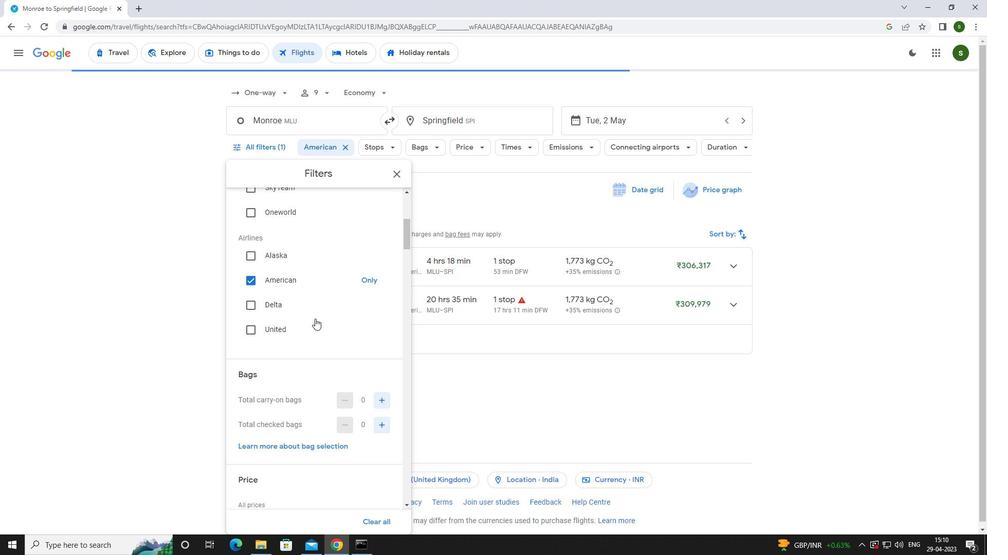 
Action: Mouse moved to (315, 320)
Screenshot: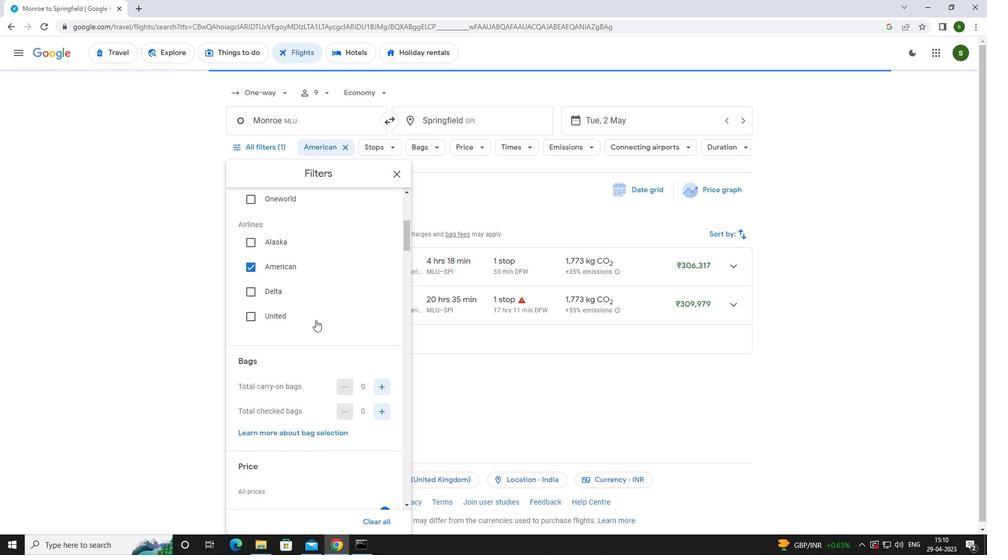 
Action: Mouse scrolled (315, 319) with delta (0, 0)
Screenshot: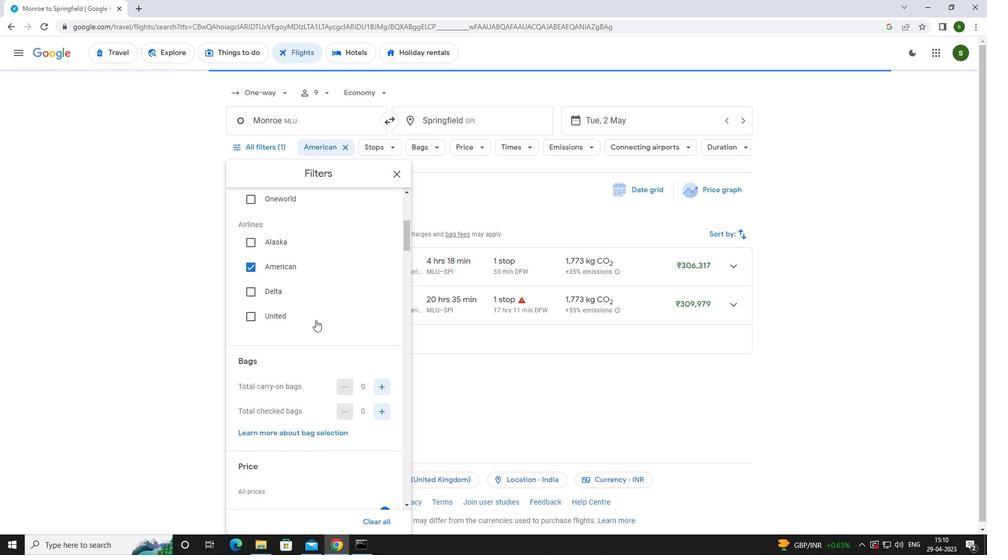 
Action: Mouse moved to (381, 309)
Screenshot: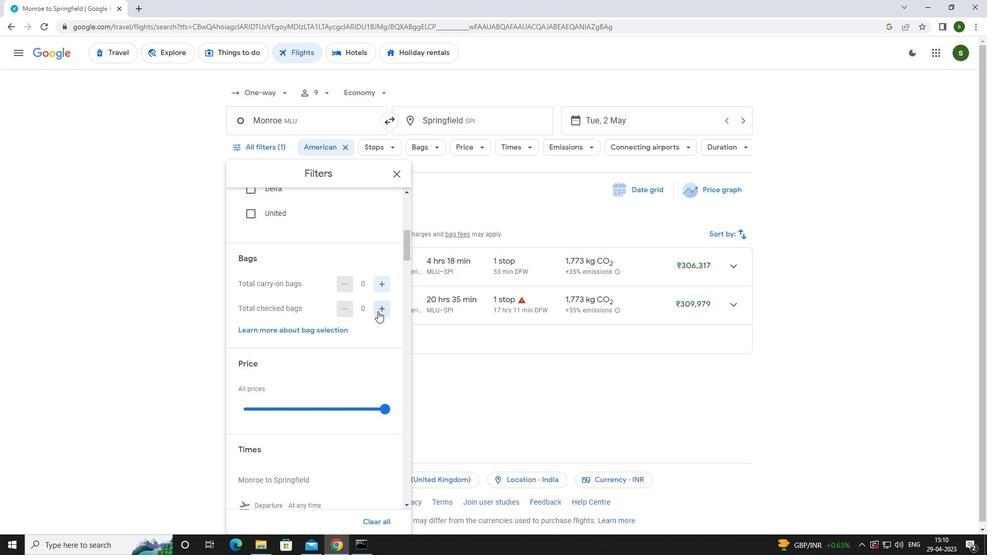 
Action: Mouse pressed left at (381, 309)
Screenshot: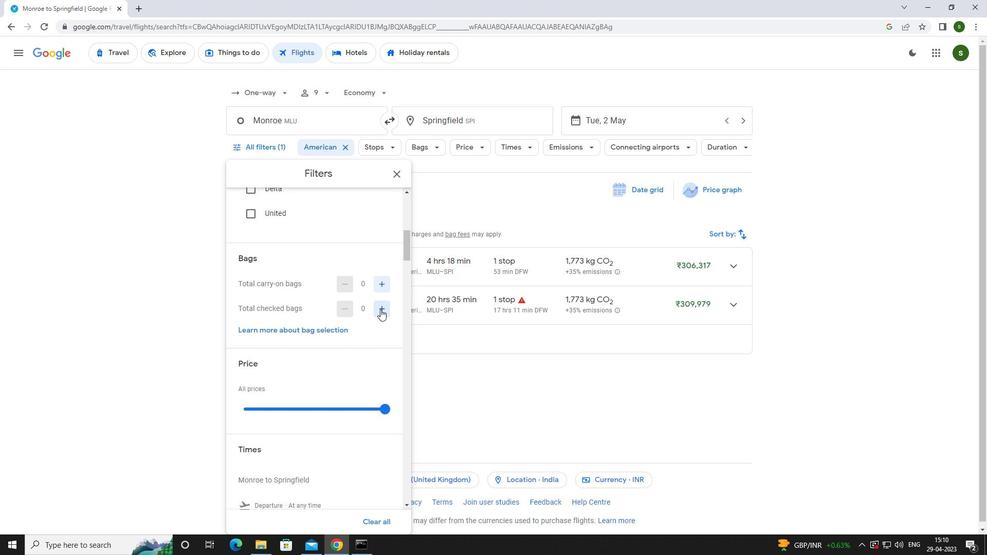 
Action: Mouse pressed left at (381, 309)
Screenshot: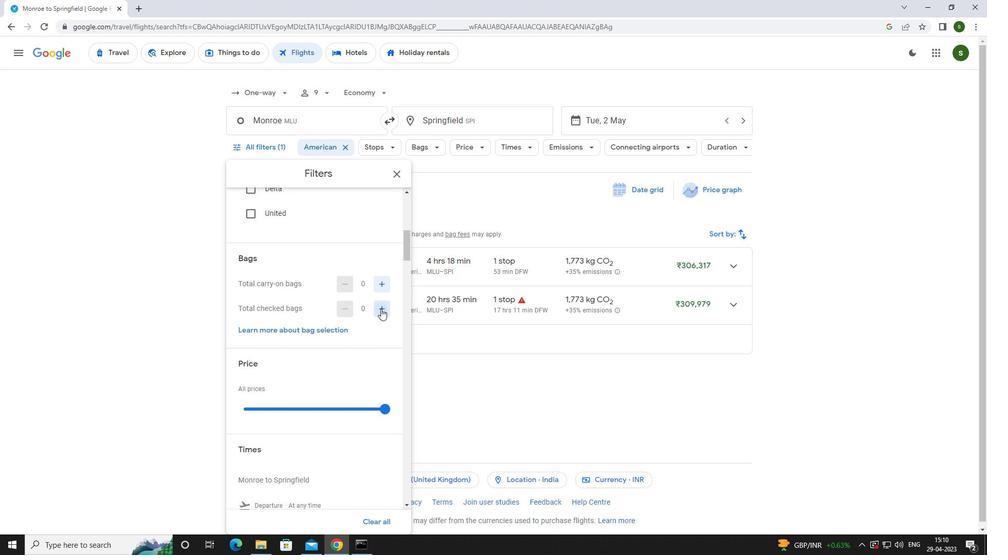 
Action: Mouse moved to (381, 309)
Screenshot: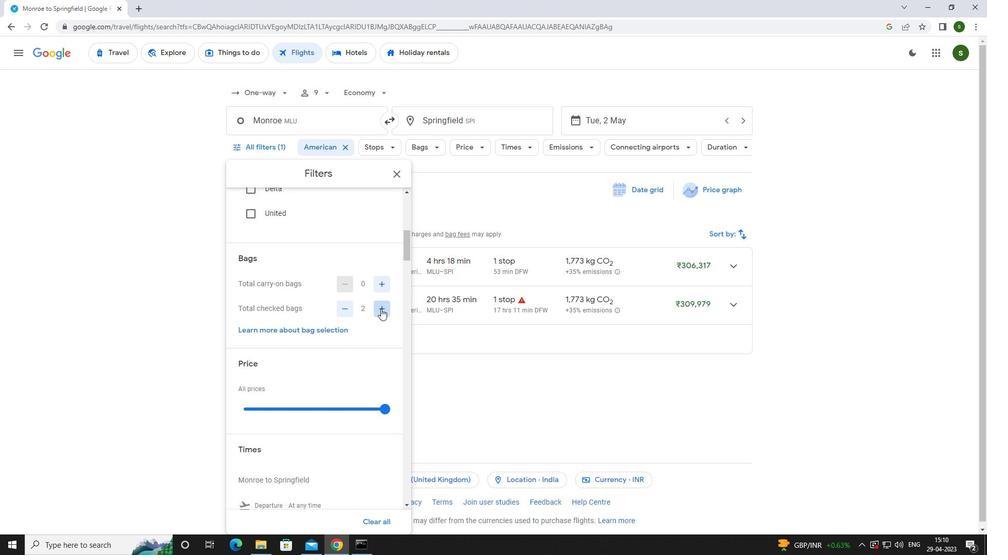 
Action: Mouse pressed left at (381, 309)
Screenshot: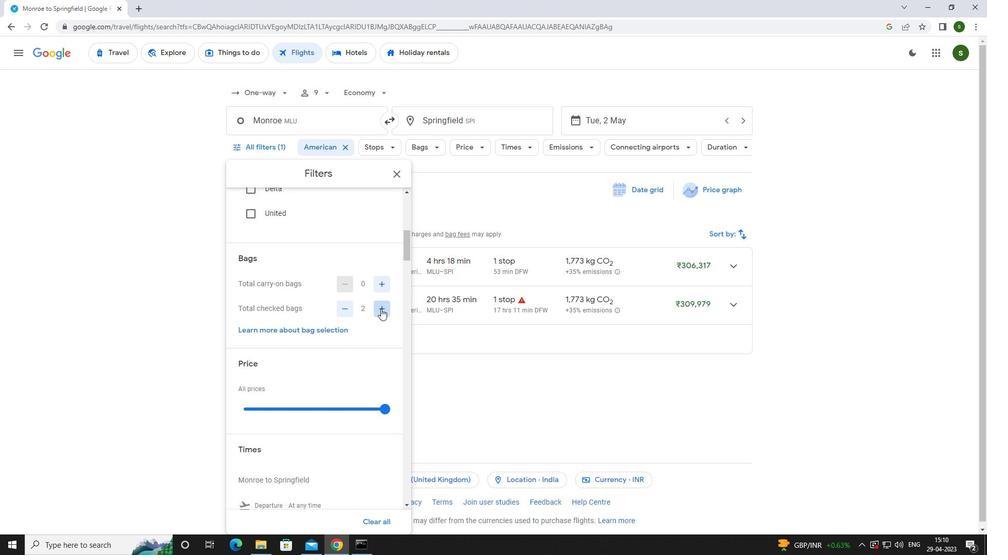 
Action: Mouse pressed left at (381, 309)
Screenshot: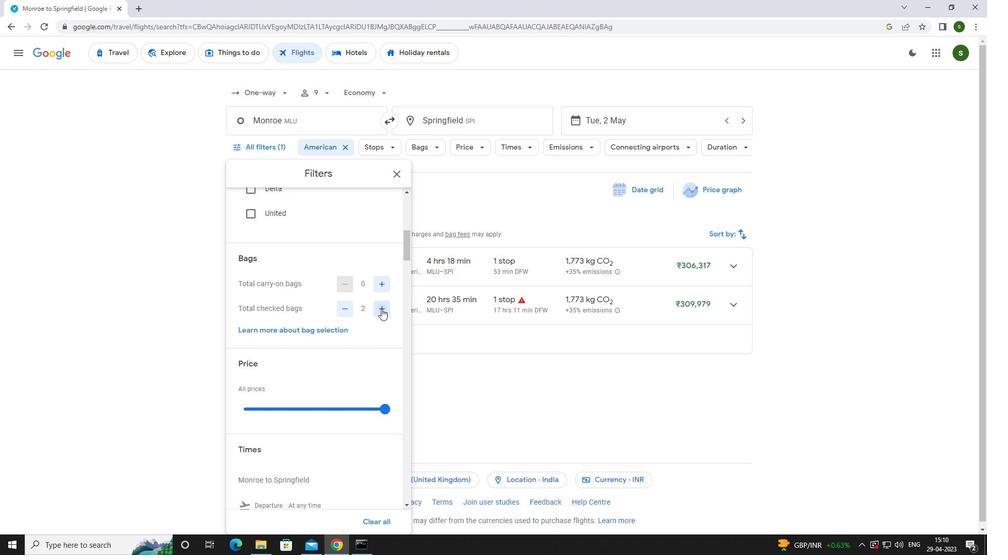 
Action: Mouse pressed left at (381, 309)
Screenshot: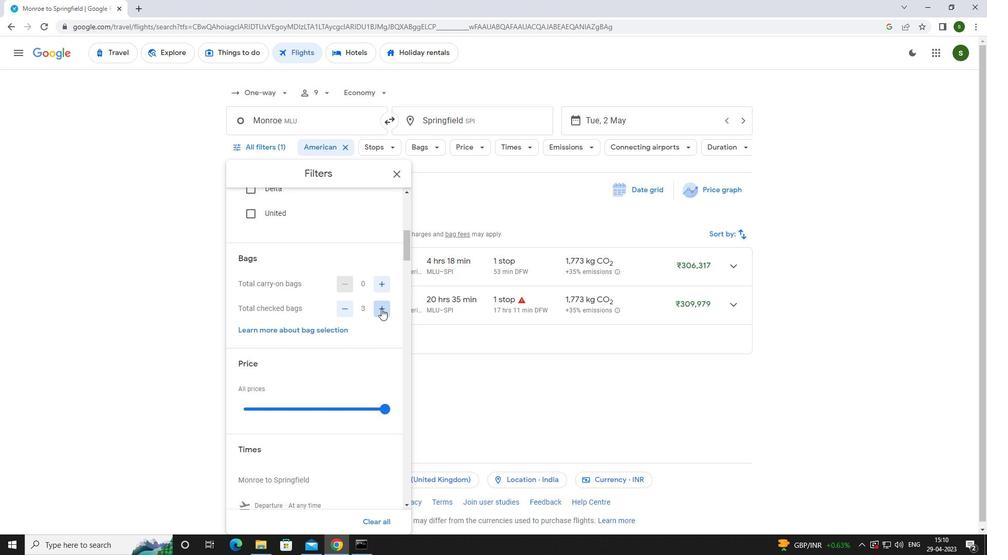 
Action: Mouse pressed left at (381, 309)
Screenshot: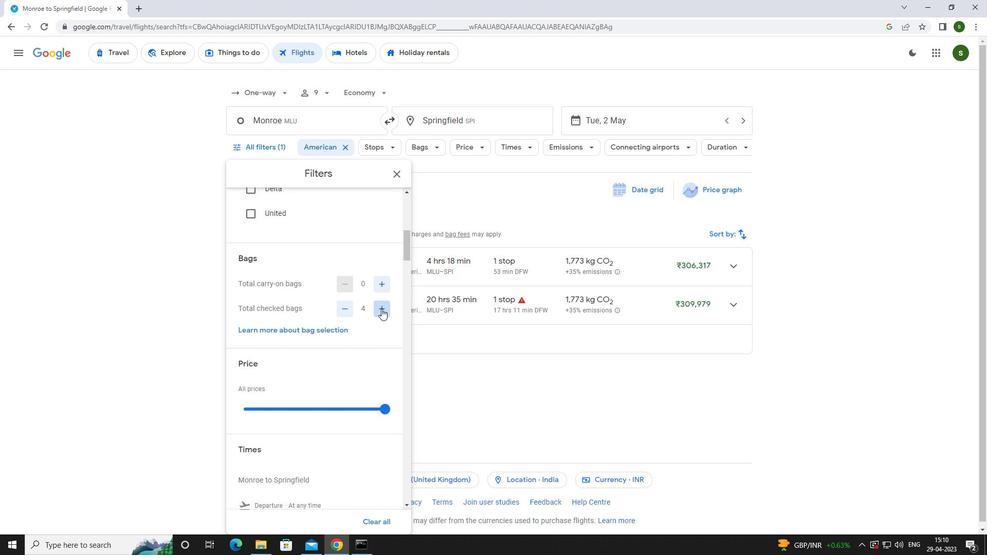 
Action: Mouse pressed left at (381, 309)
Screenshot: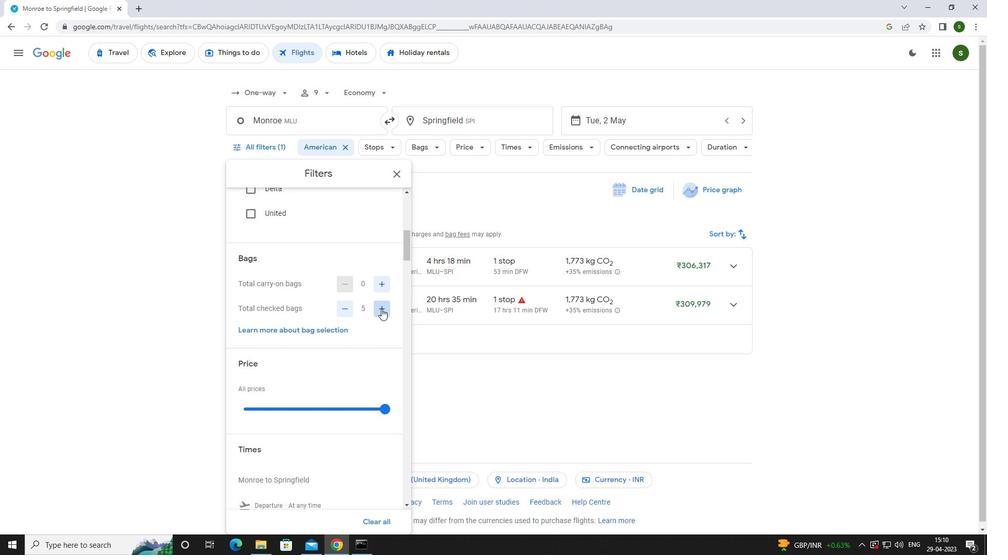 
Action: Mouse pressed left at (381, 309)
Screenshot: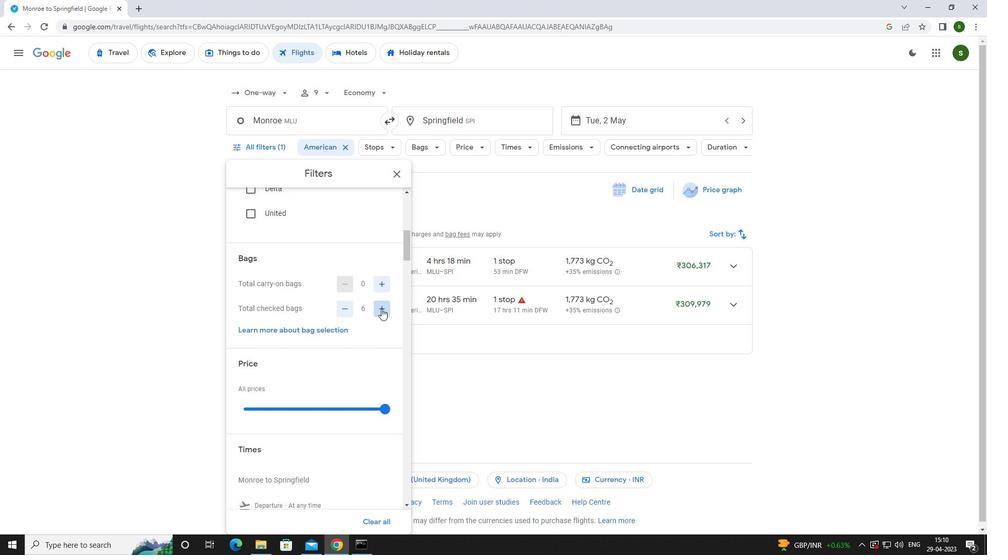 
Action: Mouse pressed left at (381, 309)
Screenshot: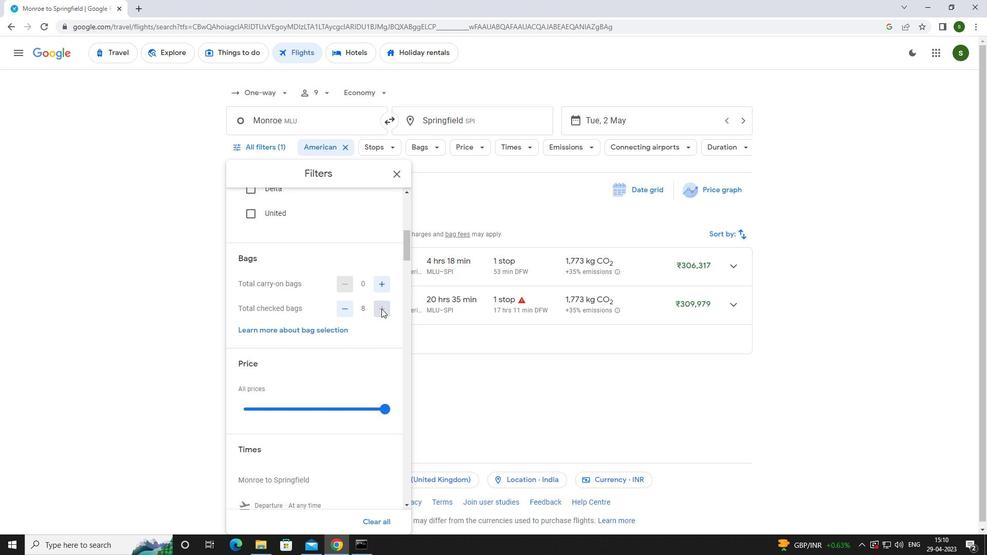 
Action: Mouse moved to (358, 324)
Screenshot: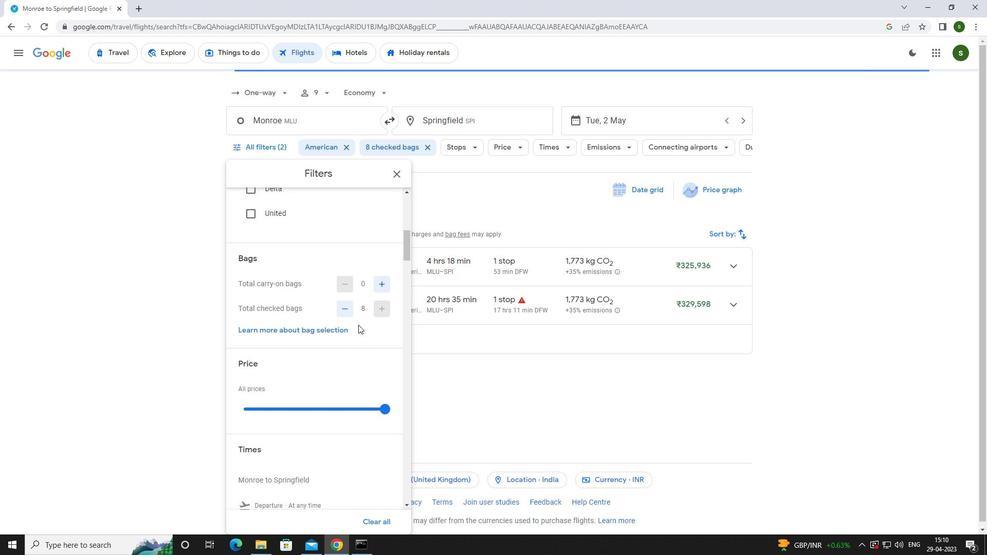 
Action: Mouse scrolled (358, 324) with delta (0, 0)
Screenshot: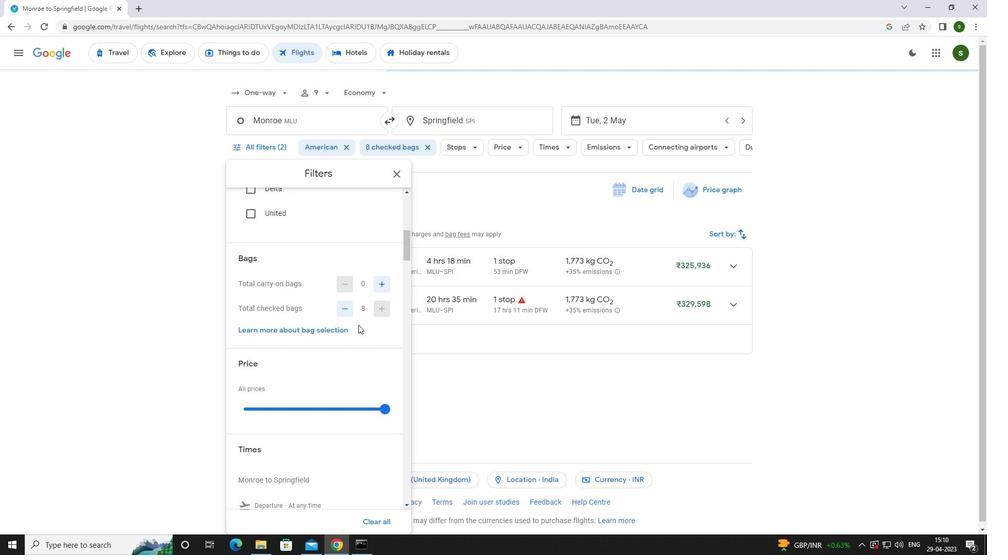 
Action: Mouse scrolled (358, 324) with delta (0, 0)
Screenshot: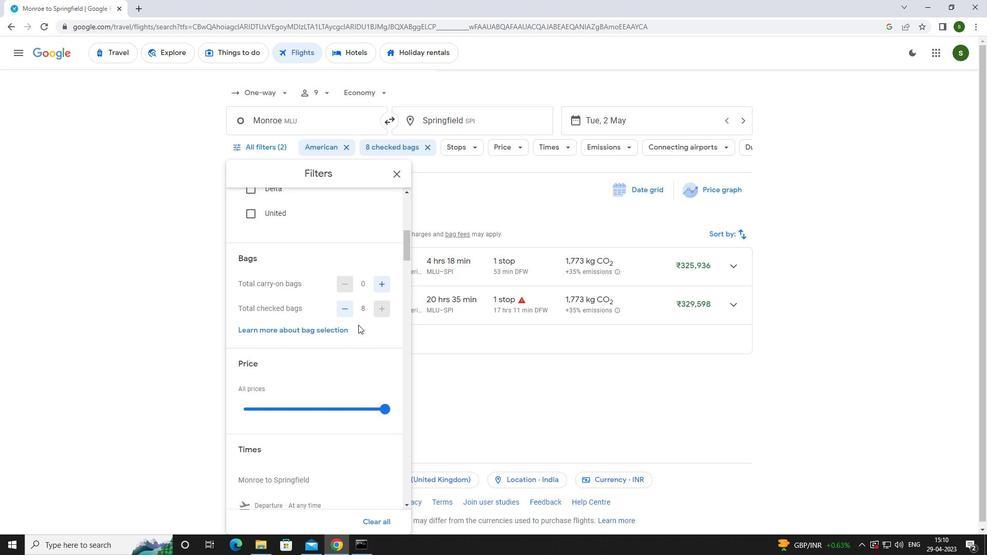 
Action: Mouse moved to (385, 306)
Screenshot: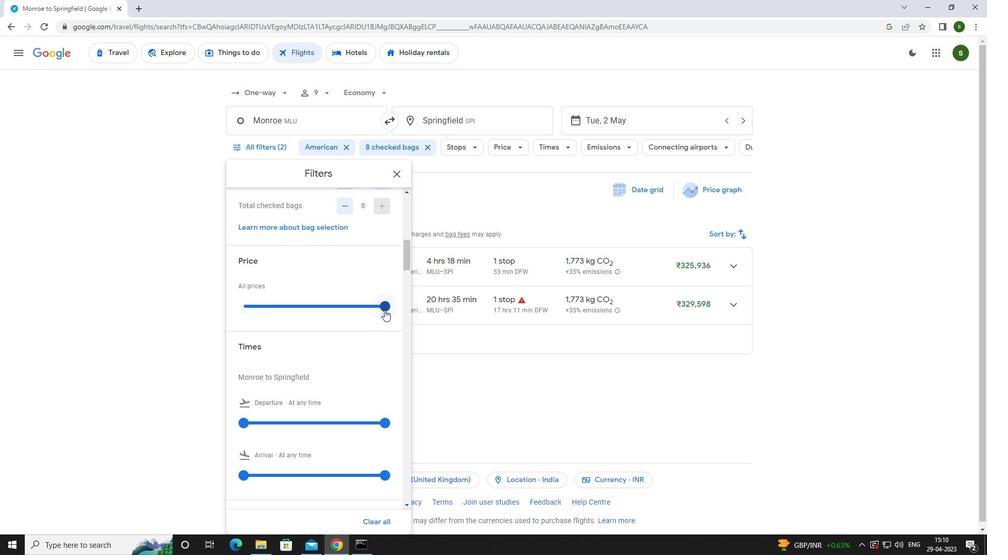 
Action: Mouse pressed left at (385, 306)
Screenshot: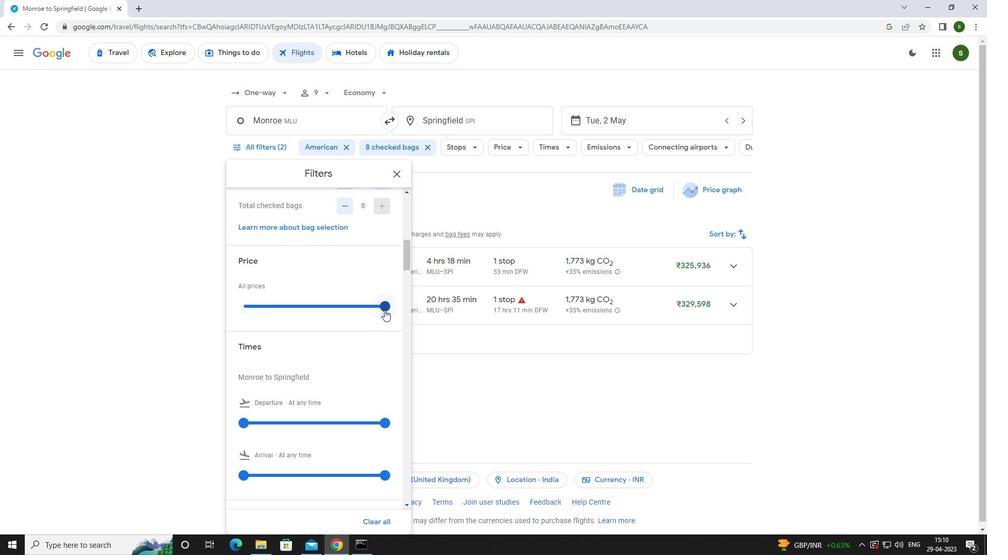 
Action: Mouse moved to (293, 331)
Screenshot: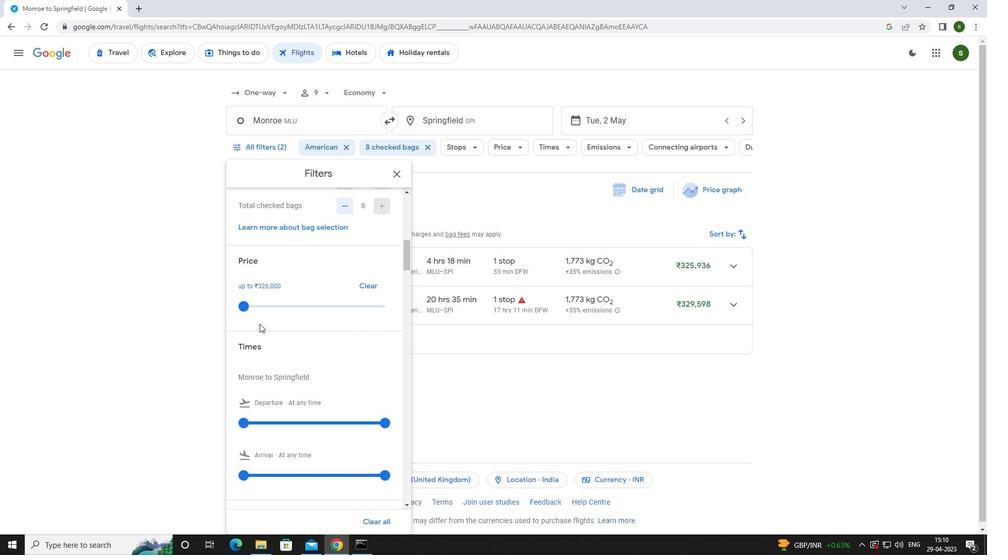 
Action: Mouse scrolled (293, 330) with delta (0, 0)
Screenshot: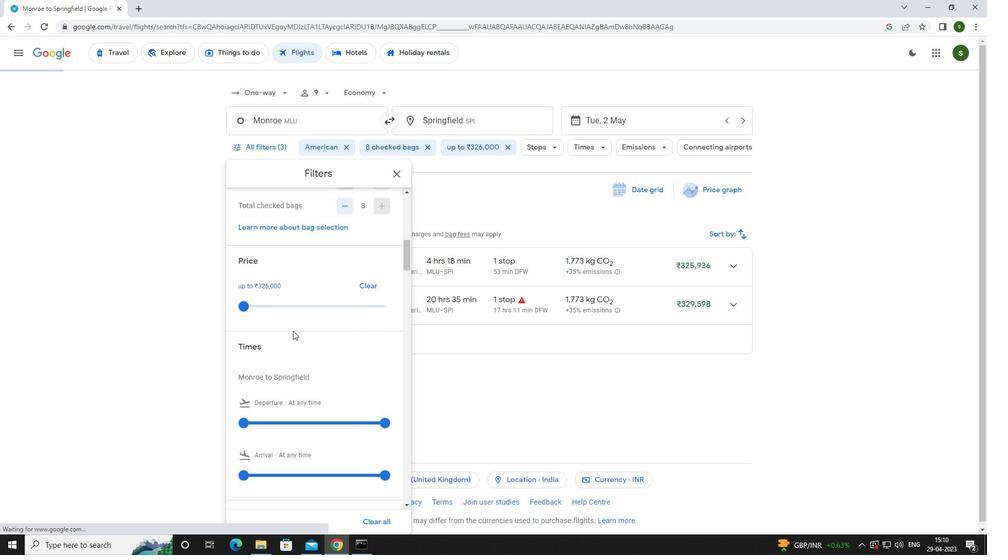 
Action: Mouse scrolled (293, 330) with delta (0, 0)
Screenshot: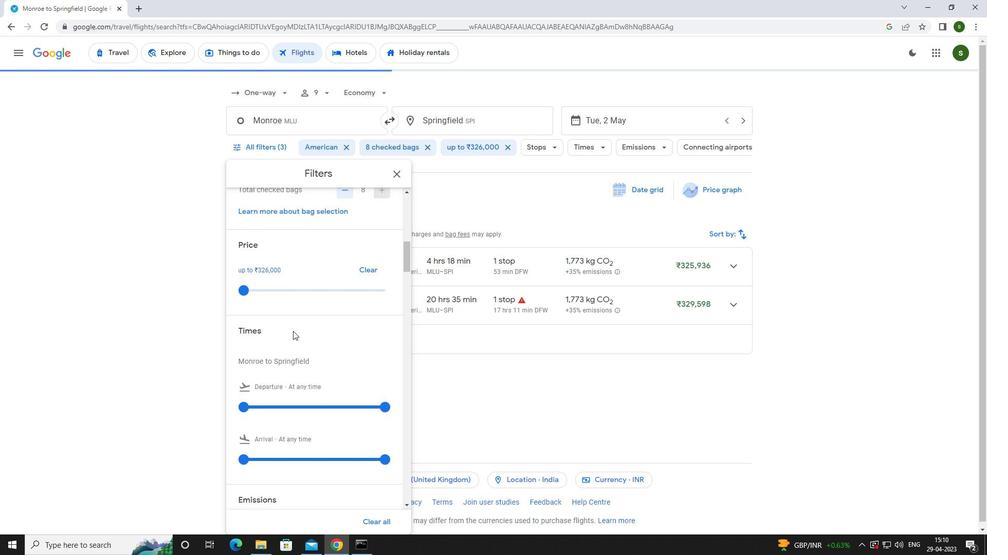 
Action: Mouse moved to (244, 320)
Screenshot: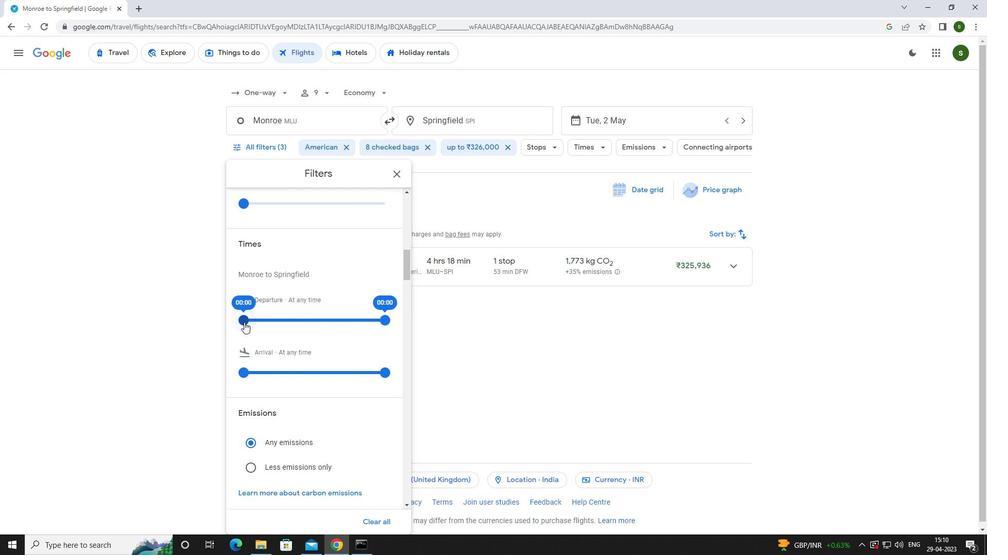 
Action: Mouse pressed left at (244, 320)
Screenshot: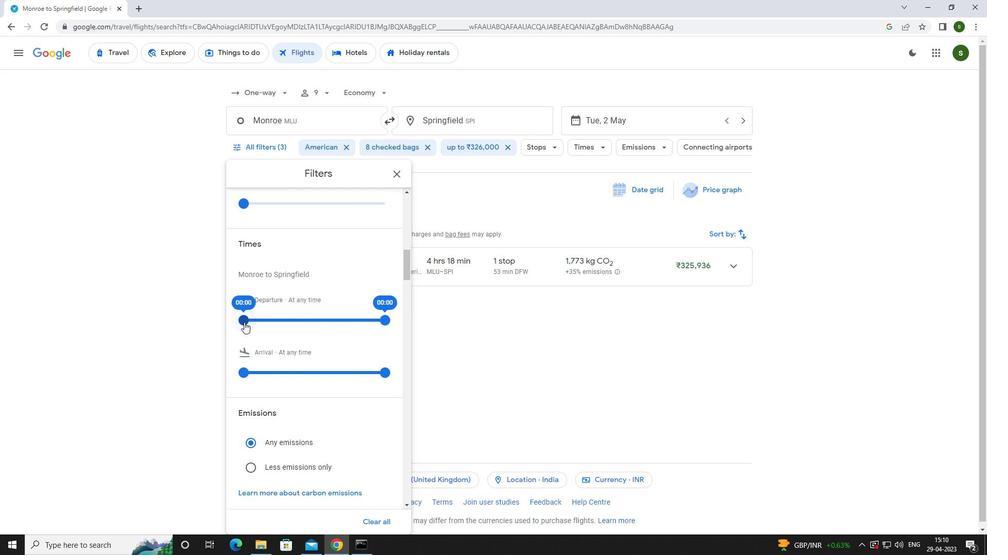 
Action: Mouse moved to (507, 353)
Screenshot: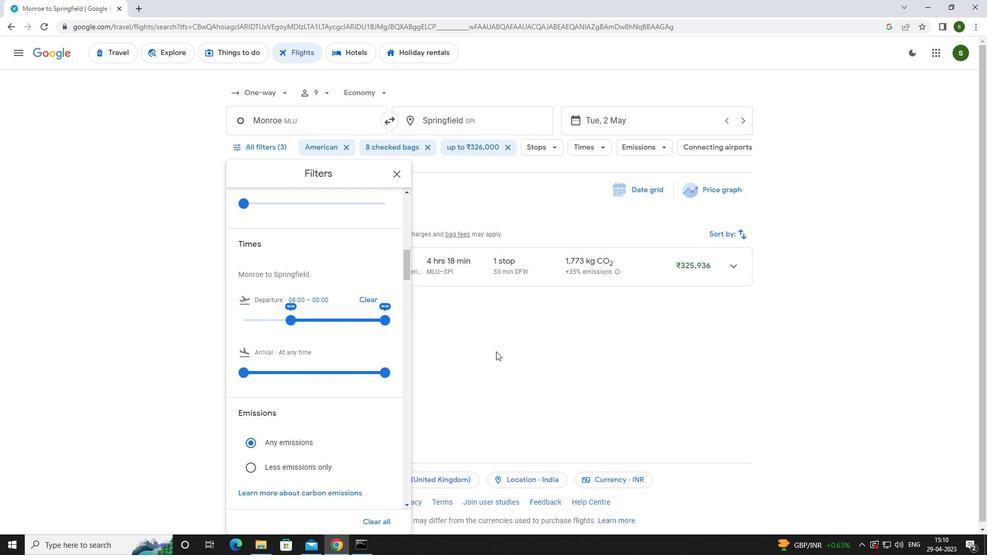 
Action: Mouse pressed left at (507, 353)
Screenshot: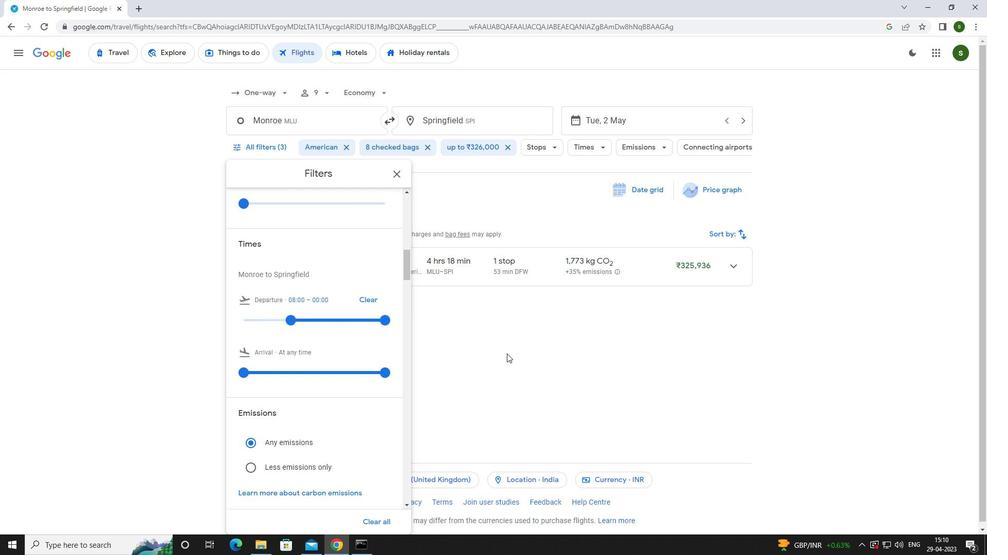 
Action: Mouse moved to (508, 353)
Screenshot: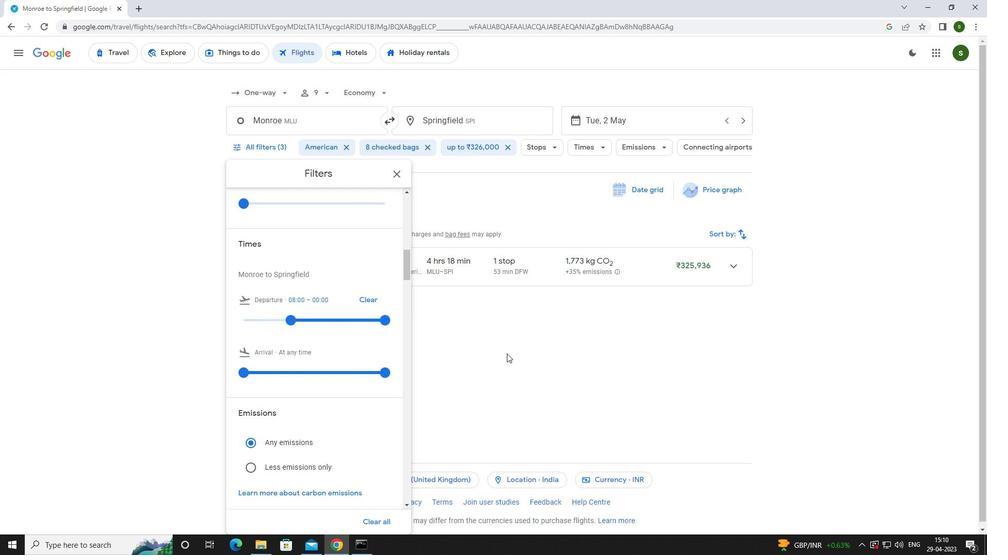 
